 Task: Add an event with the title Second Training Session: Leadership Development and Team Empowerment, date '2024/04/22', time 8:50 AM to 10:50 AMand add a description: The employee and the supervisor will collaboratively develop an action plan outlining the steps and strategies necessary for improvement. This plan may include specific tasks, training or development opportunities, resources, and support systems to aid in the employee's growth and progress., put the event into Yellow category . Add location for the event as: 789 The Walk at JBR, Dubai, UAE, logged in from the account softage.10@softage.netand send the event invitation to softage.8@softage.net and softage.1@softage.net. Set a reminder for the event At time of event
Action: Mouse moved to (86, 123)
Screenshot: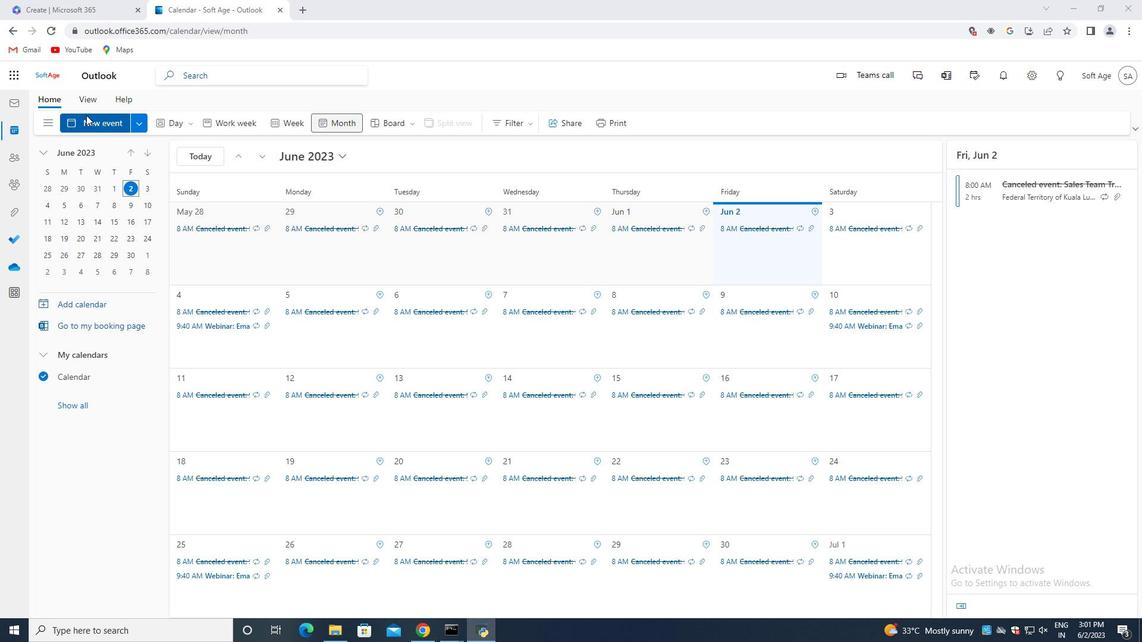 
Action: Mouse pressed left at (86, 123)
Screenshot: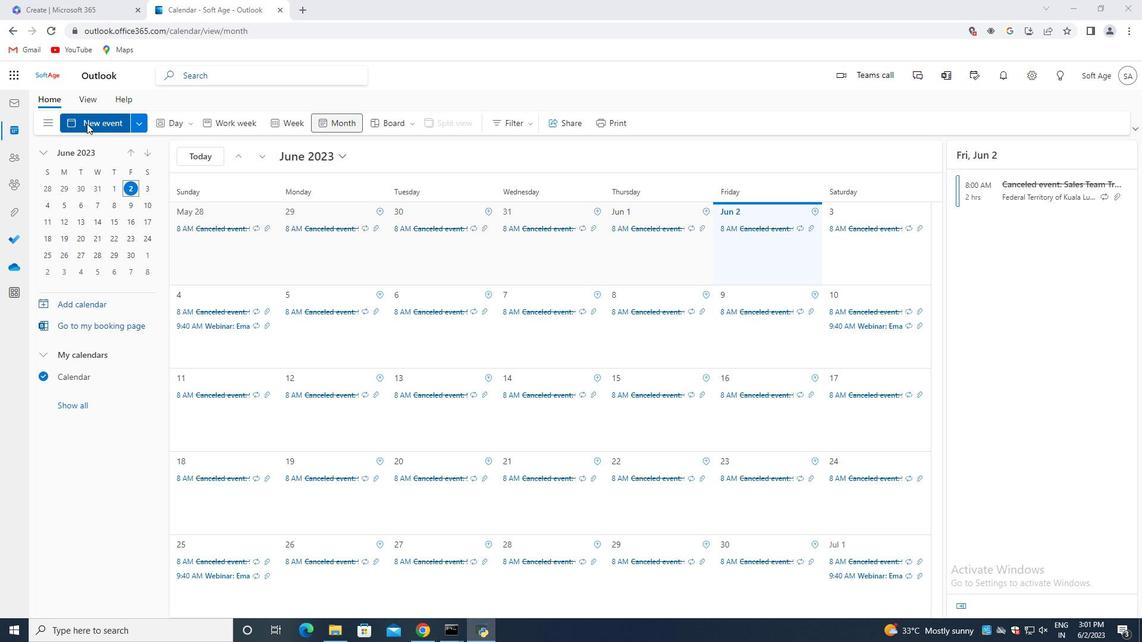 
Action: Mouse moved to (298, 196)
Screenshot: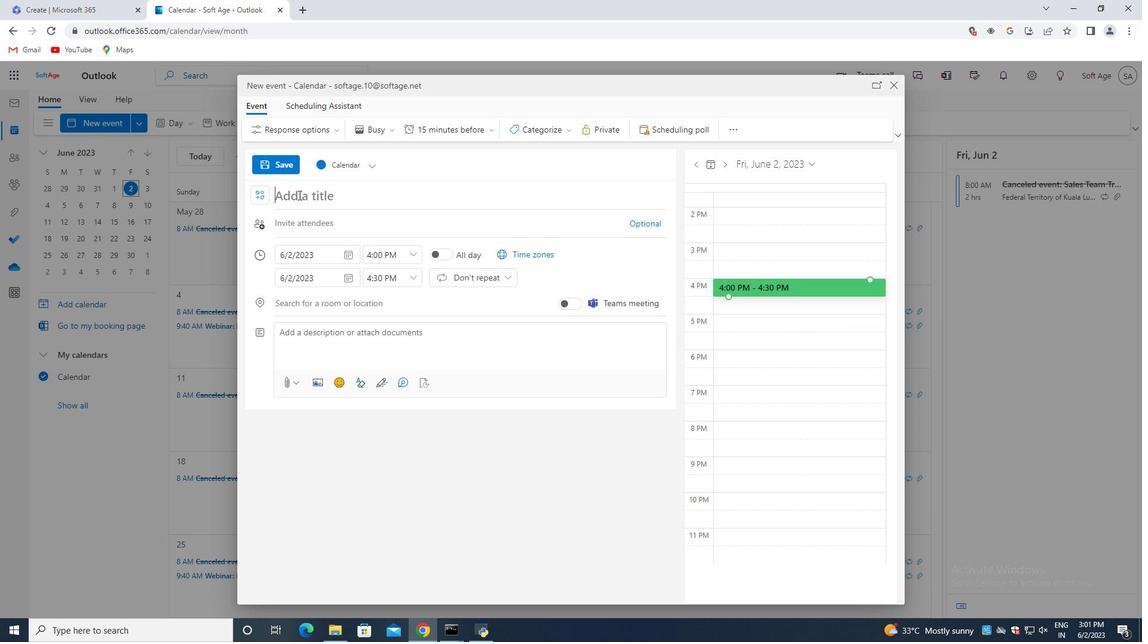 
Action: Mouse pressed left at (298, 196)
Screenshot: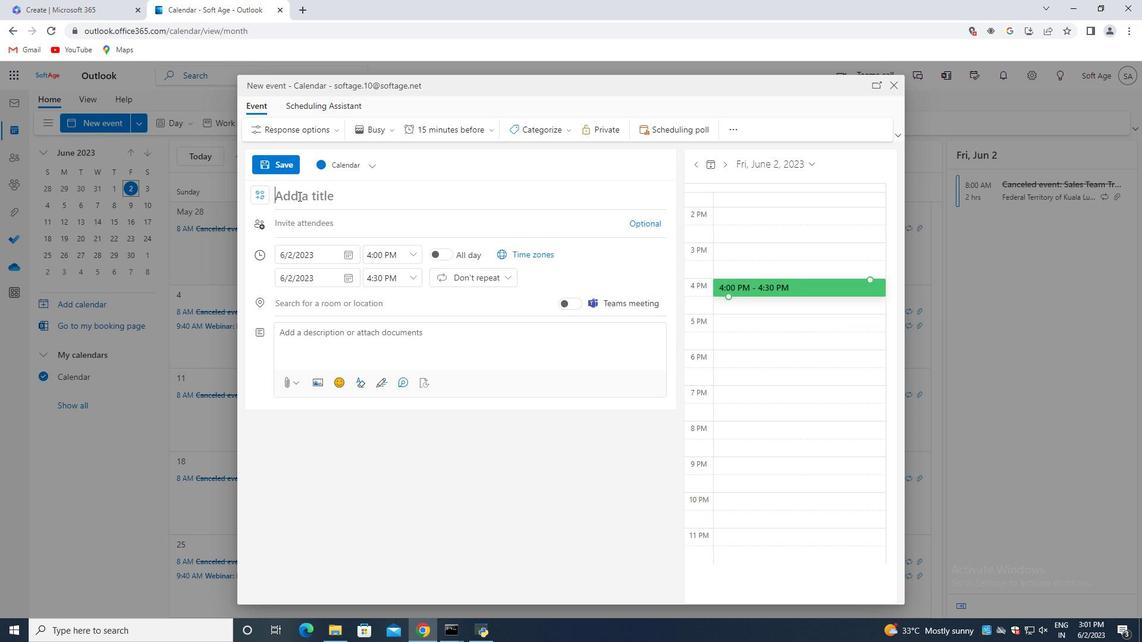 
Action: Mouse moved to (299, 196)
Screenshot: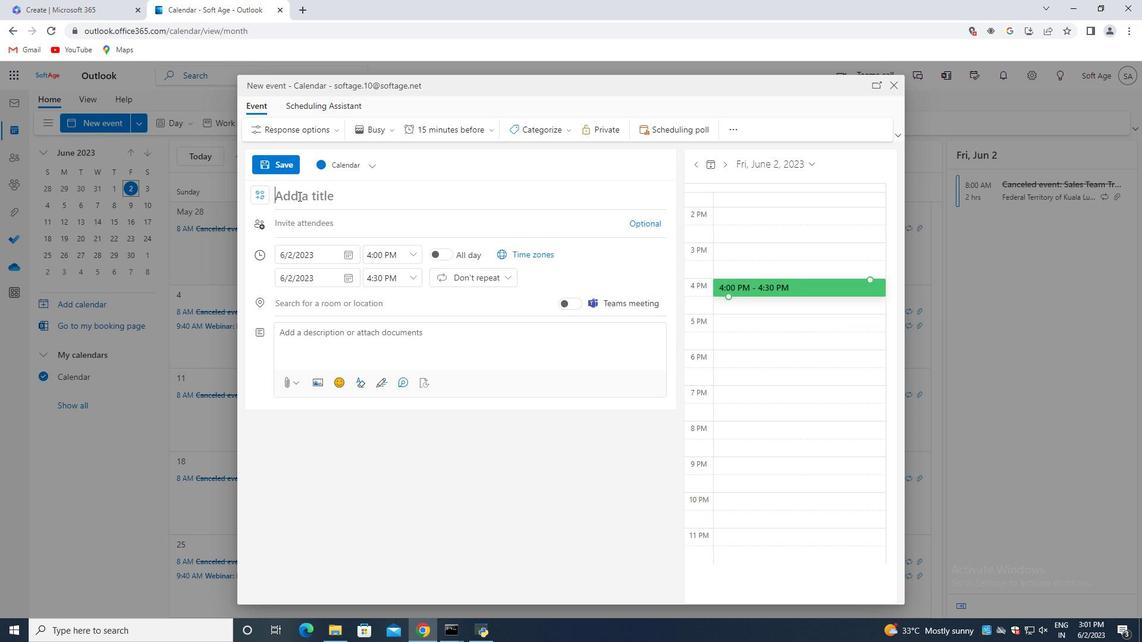 
Action: Key pressed <Key.shift>Second<Key.space><Key.shift><Key.shift>Training<Key.space><Key.shift>Session<Key.shift_r><Key.shift_r><Key.shift_r>:<Key.space><Key.shift>Leadership<Key.space><Key.shift>Development<Key.space>and<Key.space><Key.shift>Team<Key.space><Key.shift>Empowerment
Screenshot: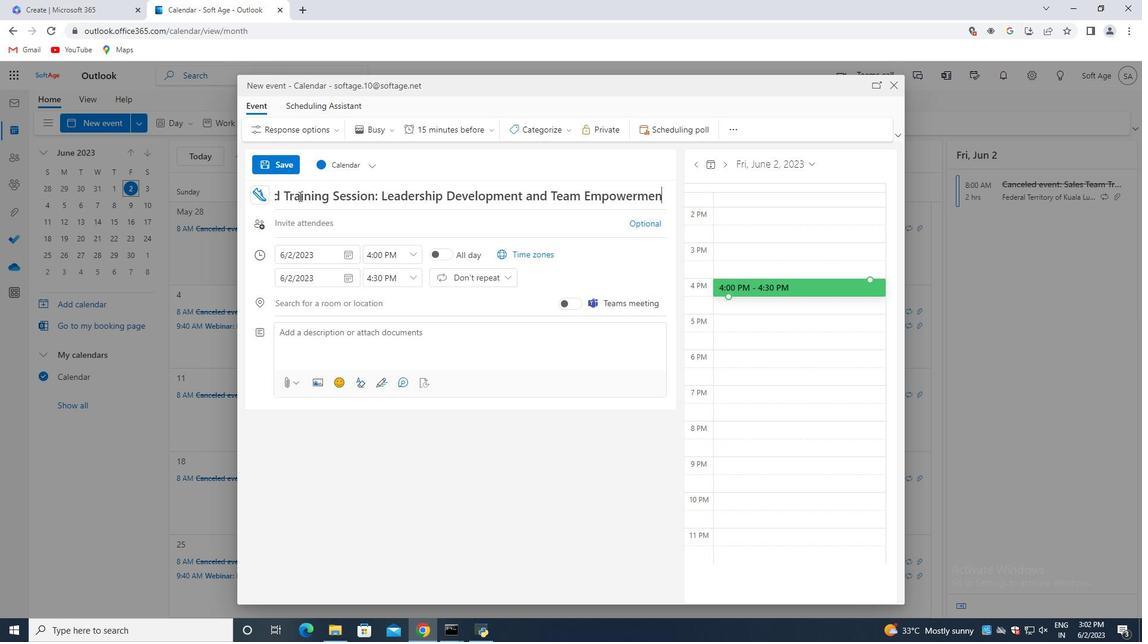 
Action: Mouse moved to (350, 255)
Screenshot: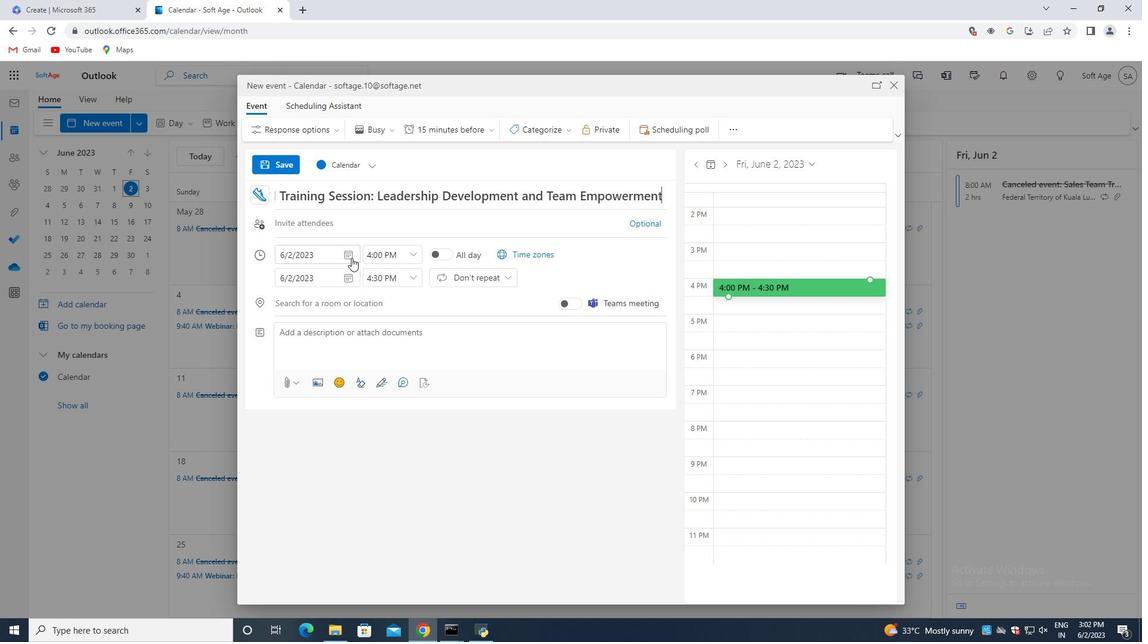 
Action: Mouse pressed left at (350, 255)
Screenshot: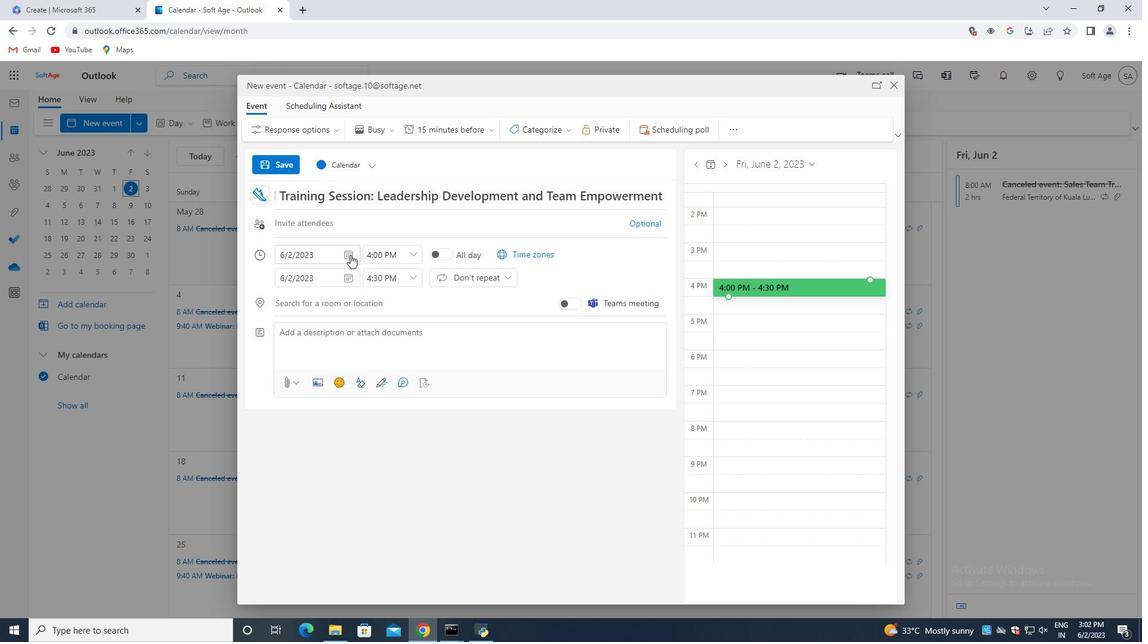 
Action: Mouse moved to (396, 282)
Screenshot: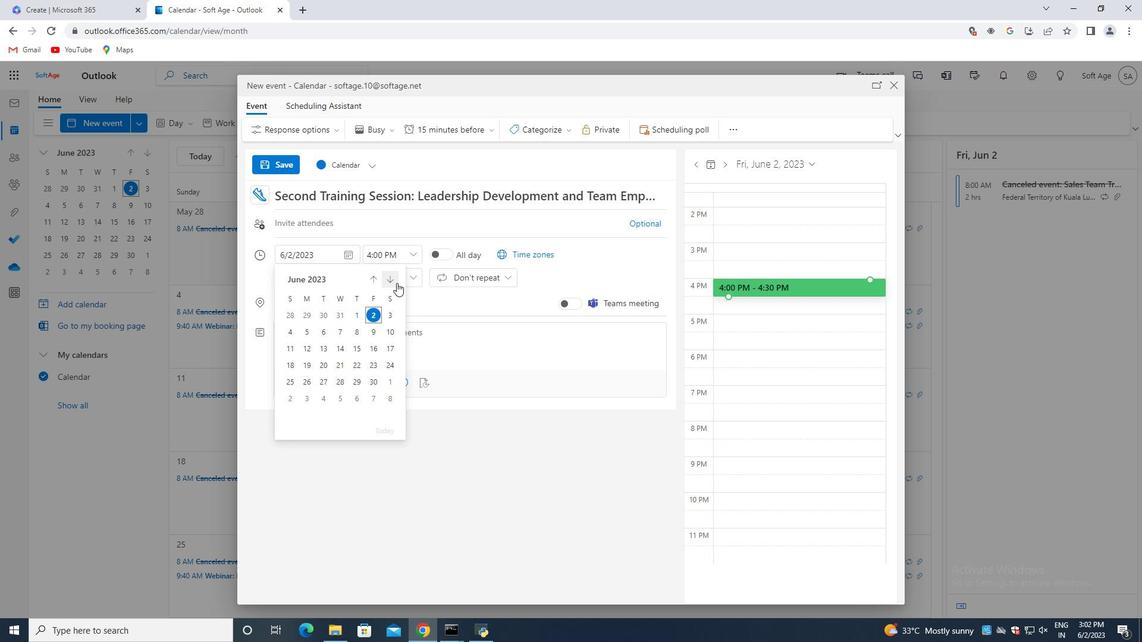 
Action: Mouse pressed left at (396, 282)
Screenshot: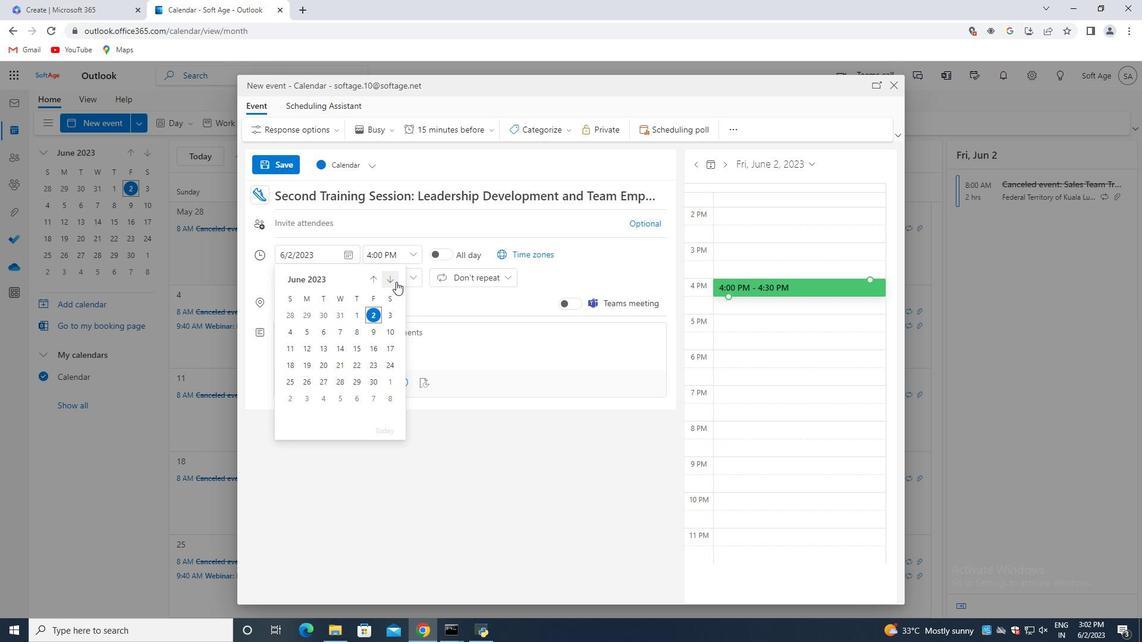 
Action: Mouse pressed left at (396, 282)
Screenshot: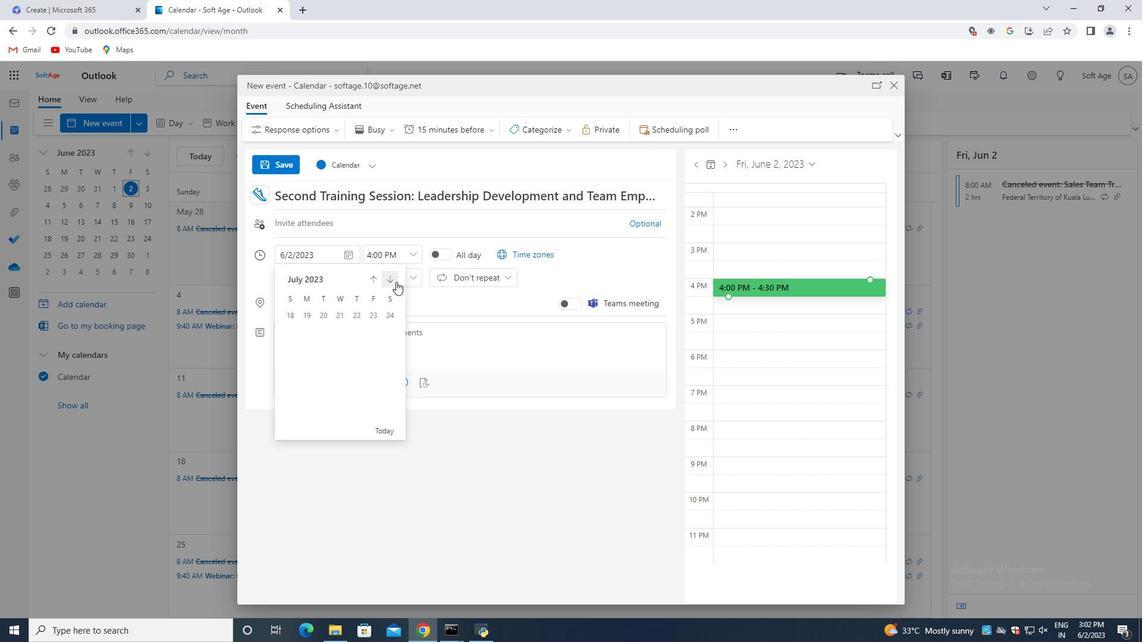 
Action: Mouse pressed left at (396, 282)
Screenshot: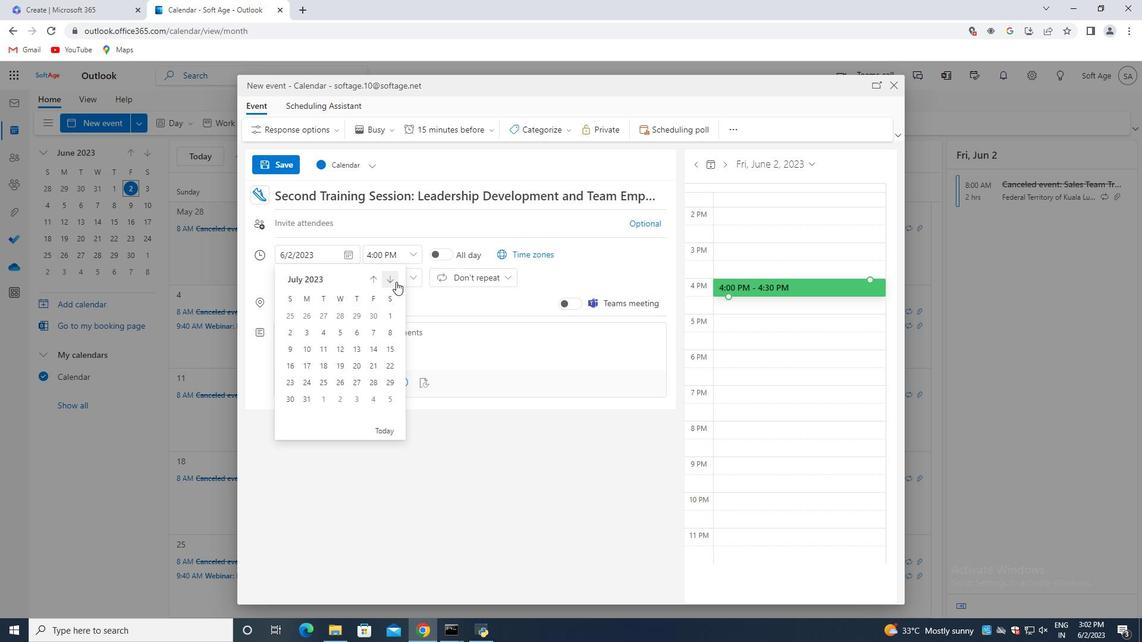 
Action: Mouse pressed left at (396, 282)
Screenshot: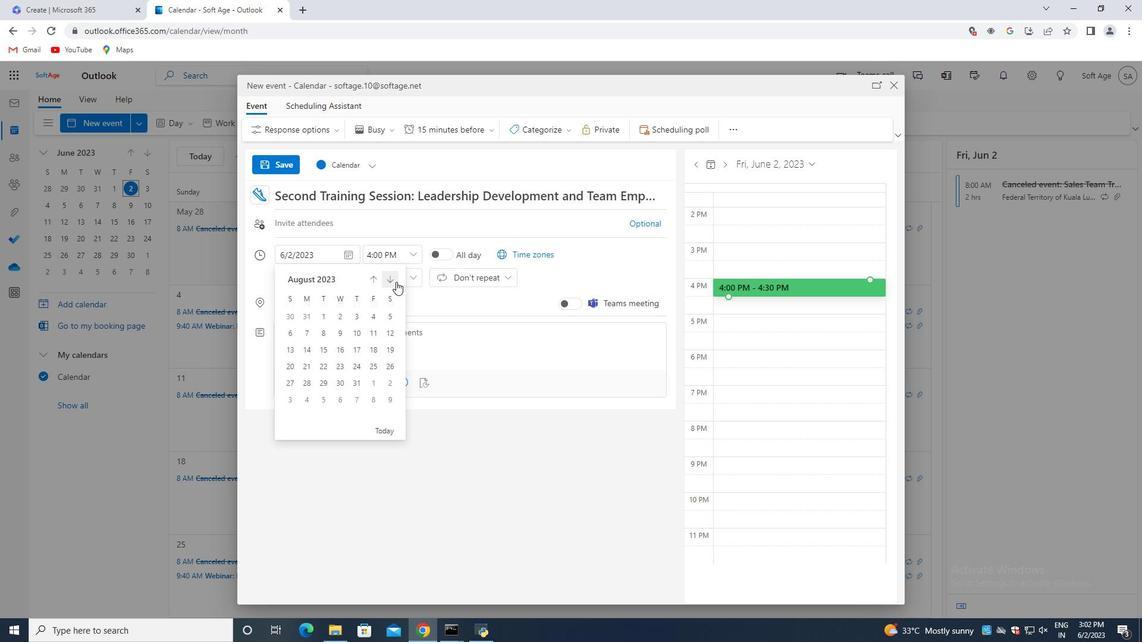 
Action: Mouse pressed left at (396, 282)
Screenshot: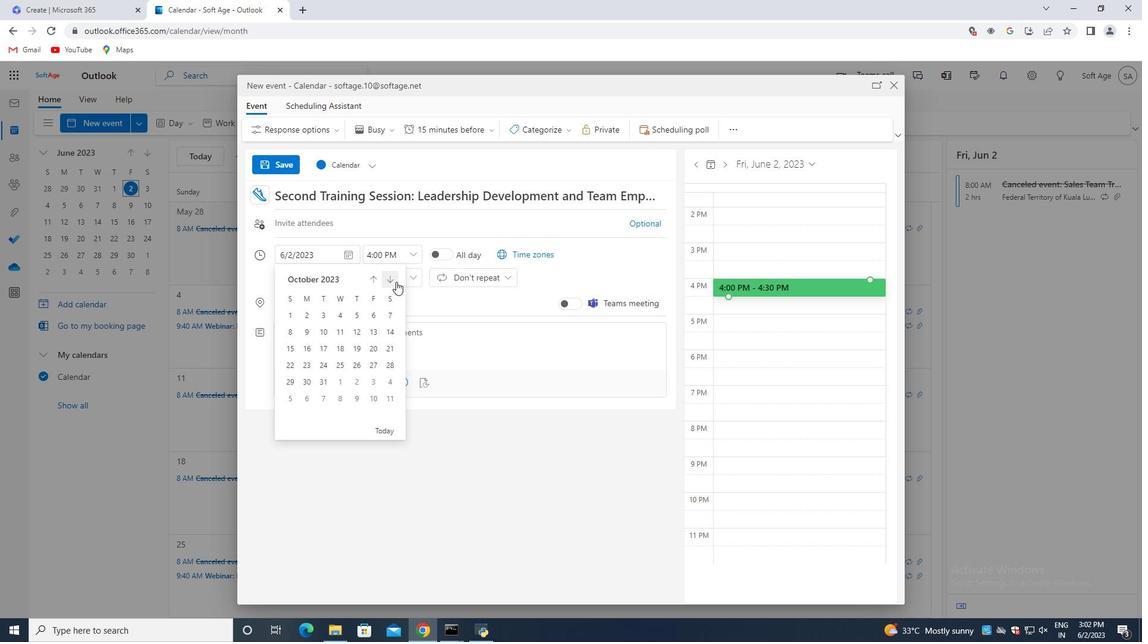 
Action: Mouse pressed left at (396, 282)
Screenshot: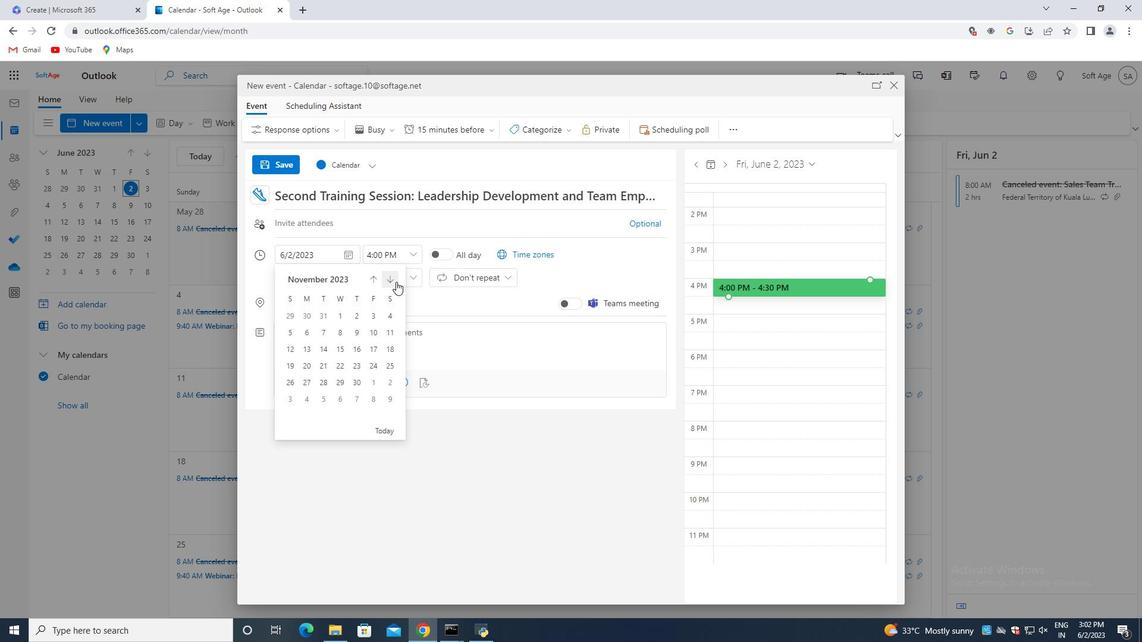 
Action: Mouse pressed left at (396, 282)
Screenshot: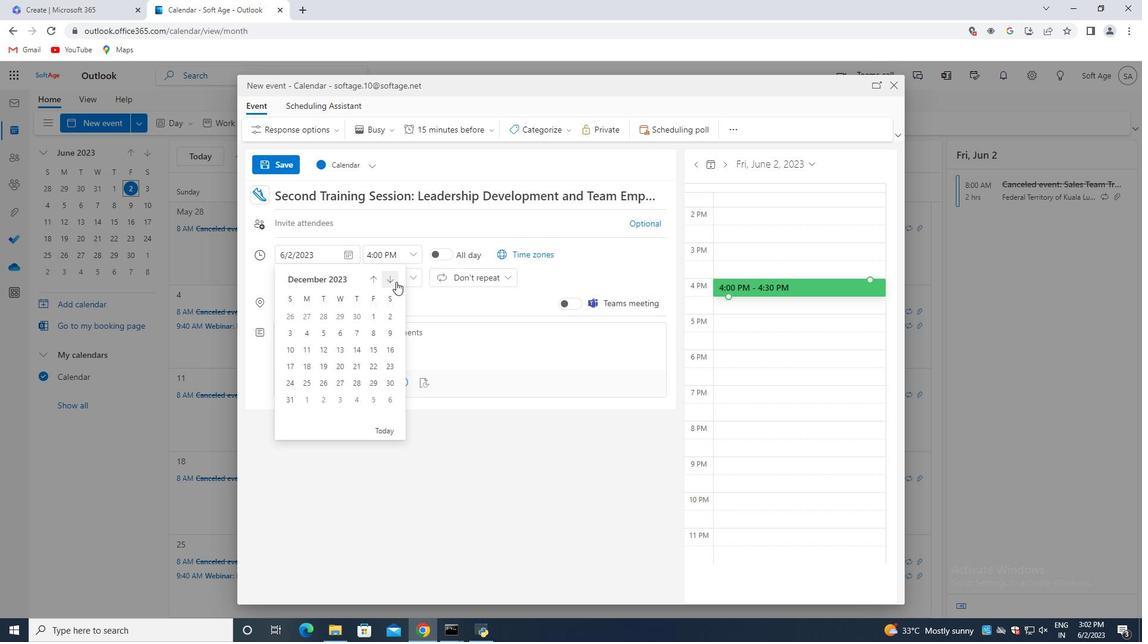 
Action: Mouse pressed left at (396, 282)
Screenshot: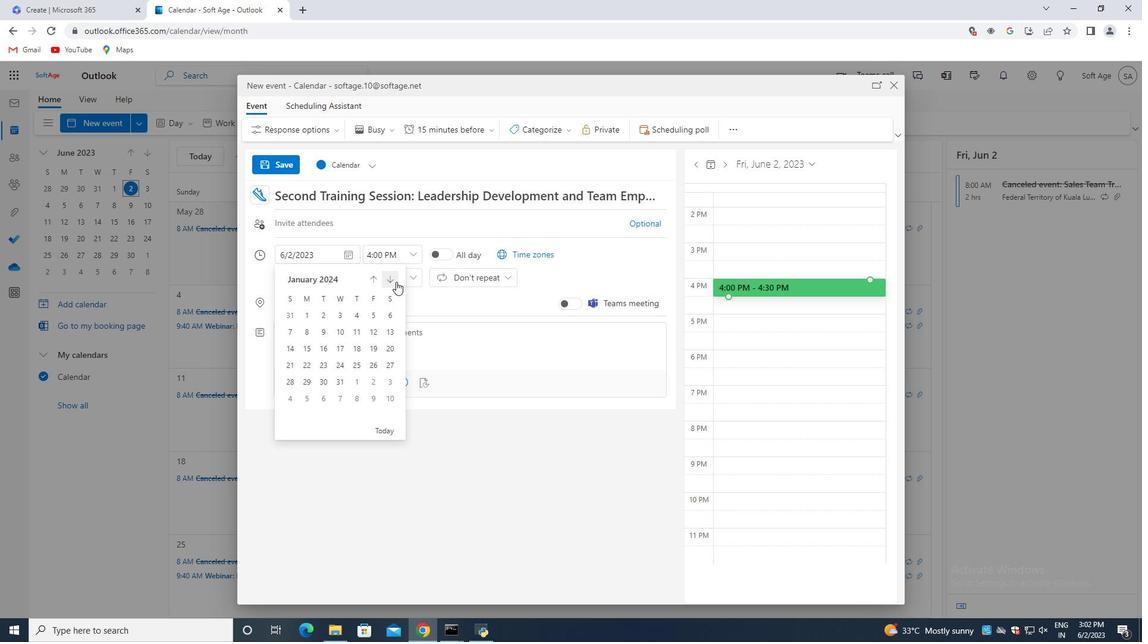
Action: Mouse pressed left at (396, 282)
Screenshot: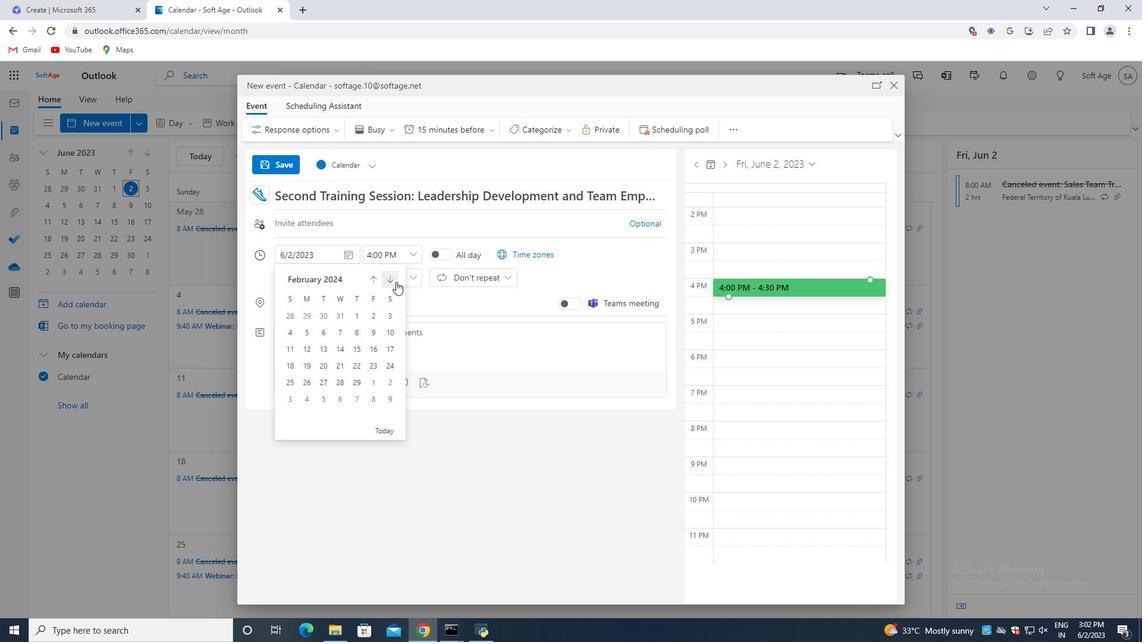
Action: Mouse pressed left at (396, 282)
Screenshot: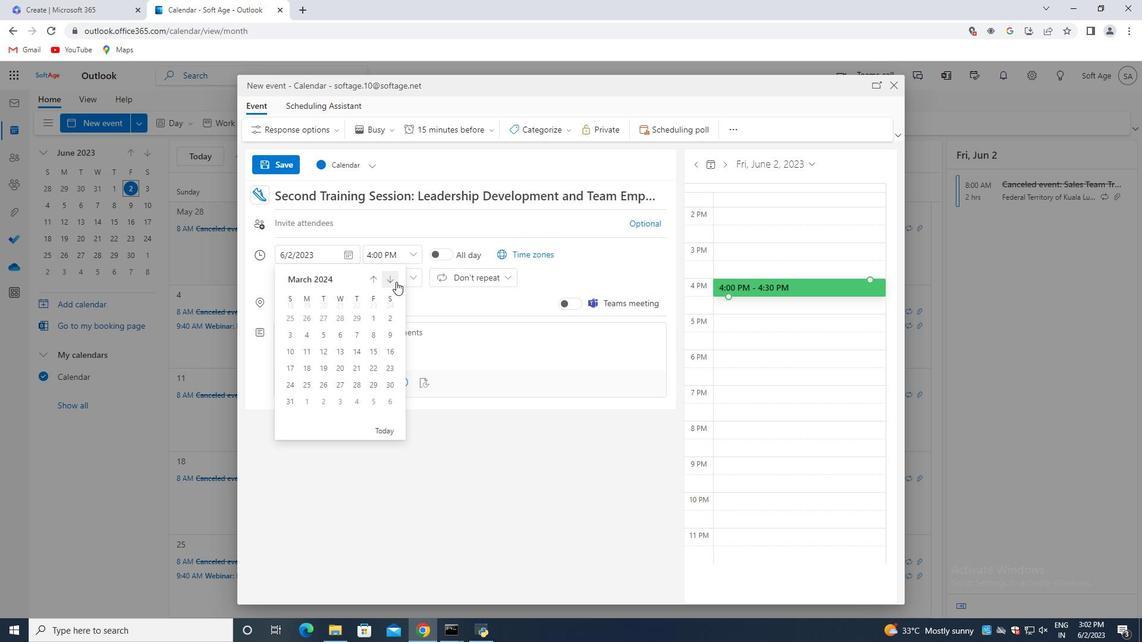 
Action: Mouse moved to (304, 364)
Screenshot: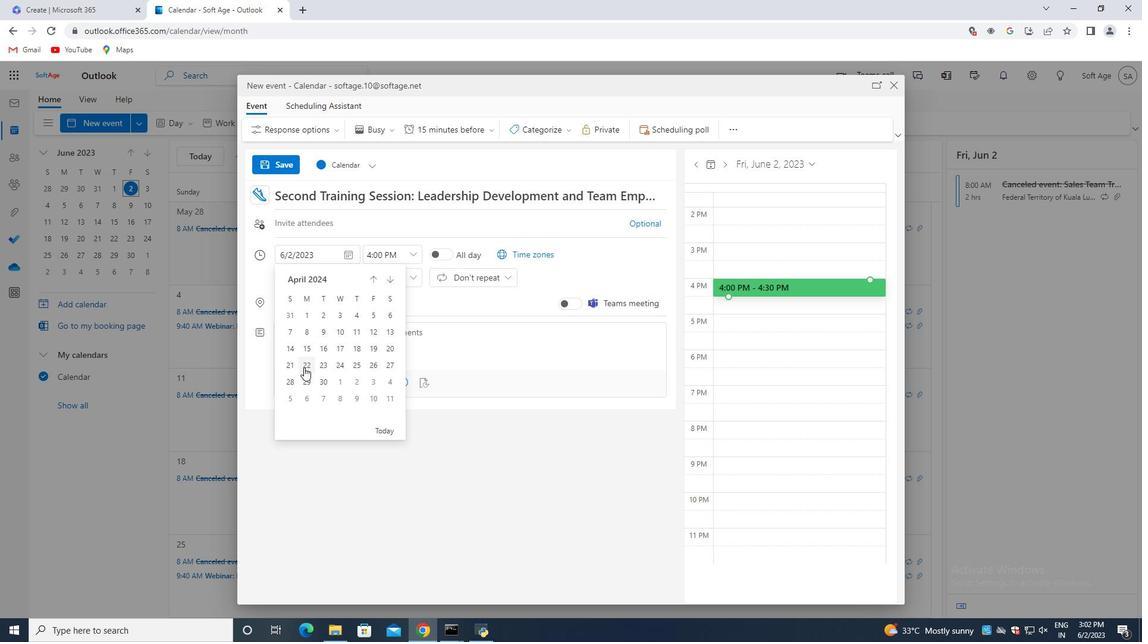
Action: Mouse pressed left at (304, 364)
Screenshot: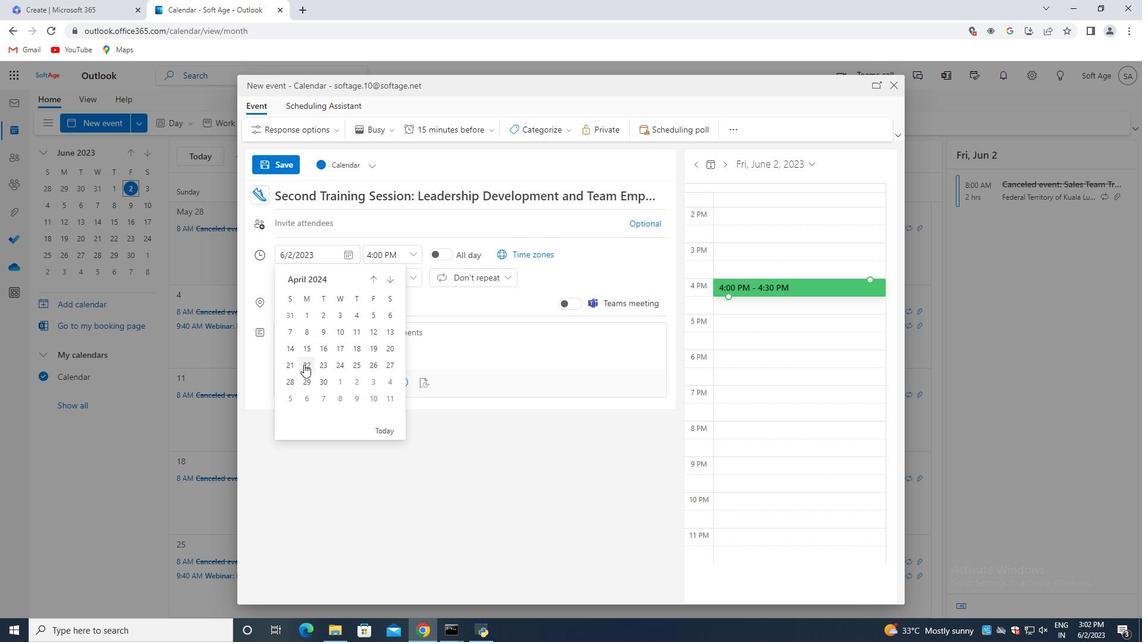 
Action: Mouse moved to (411, 251)
Screenshot: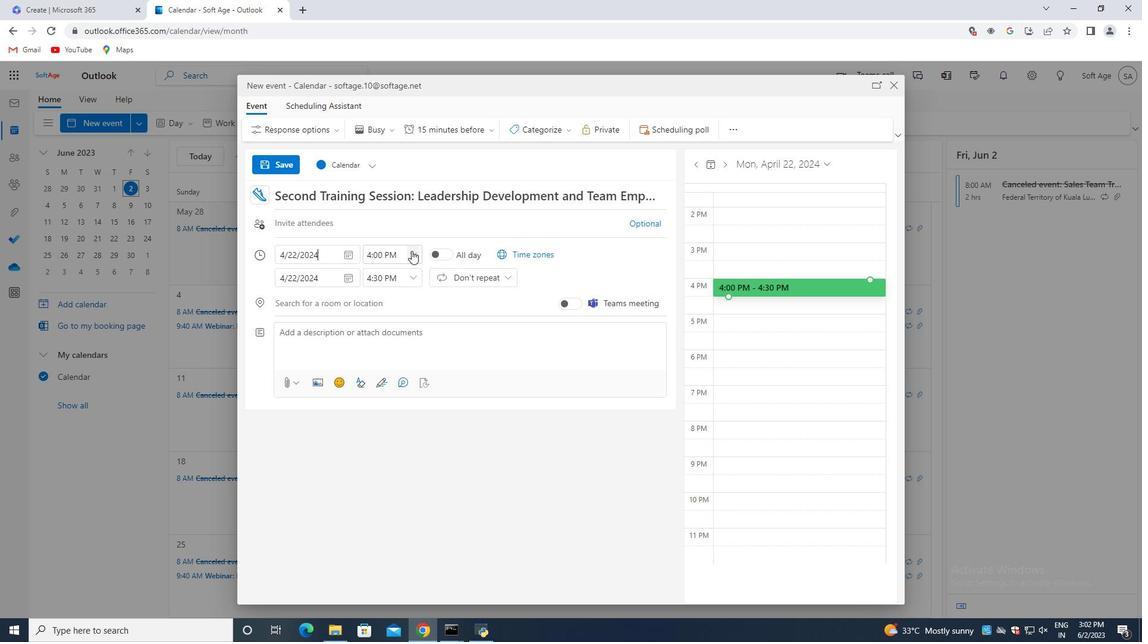 
Action: Mouse pressed left at (411, 251)
Screenshot: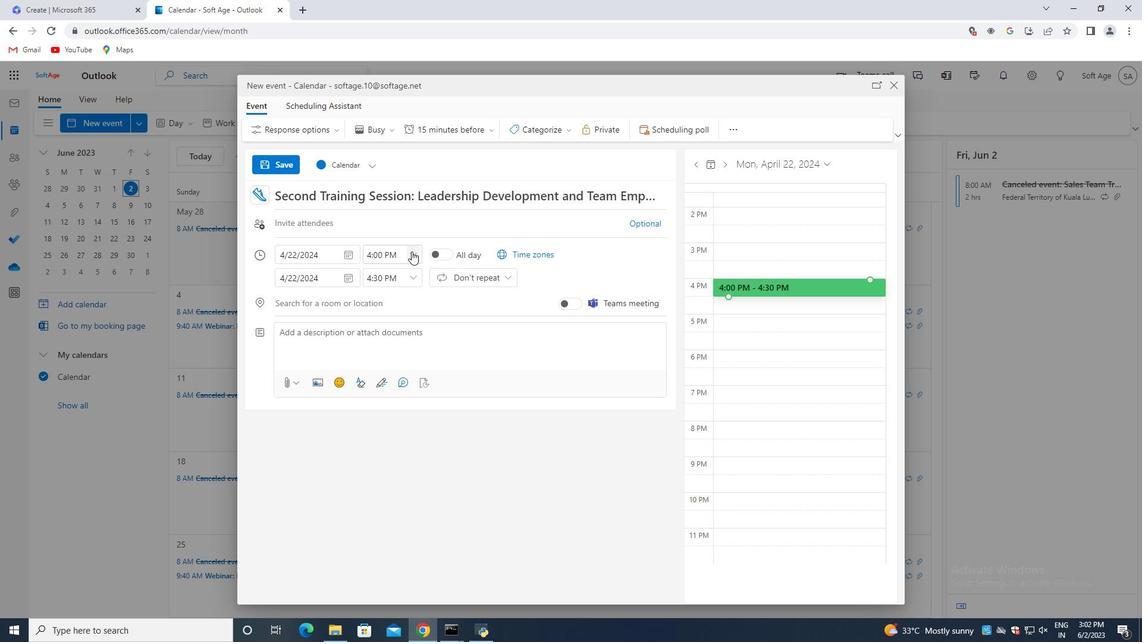 
Action: Mouse moved to (389, 310)
Screenshot: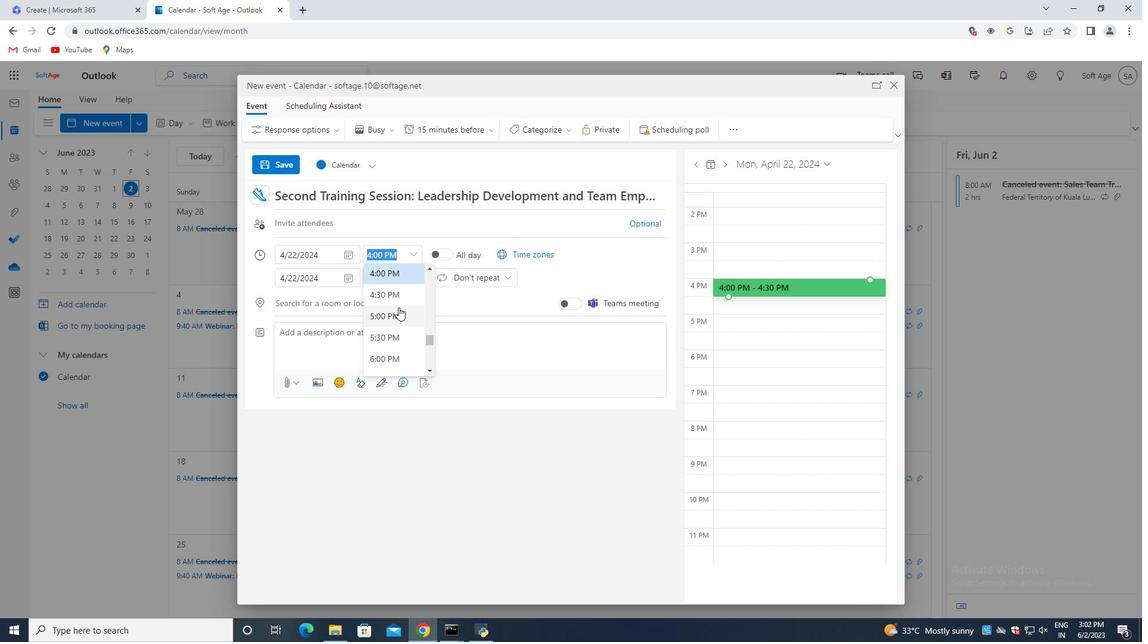 
Action: Mouse scrolled (389, 310) with delta (0, 0)
Screenshot: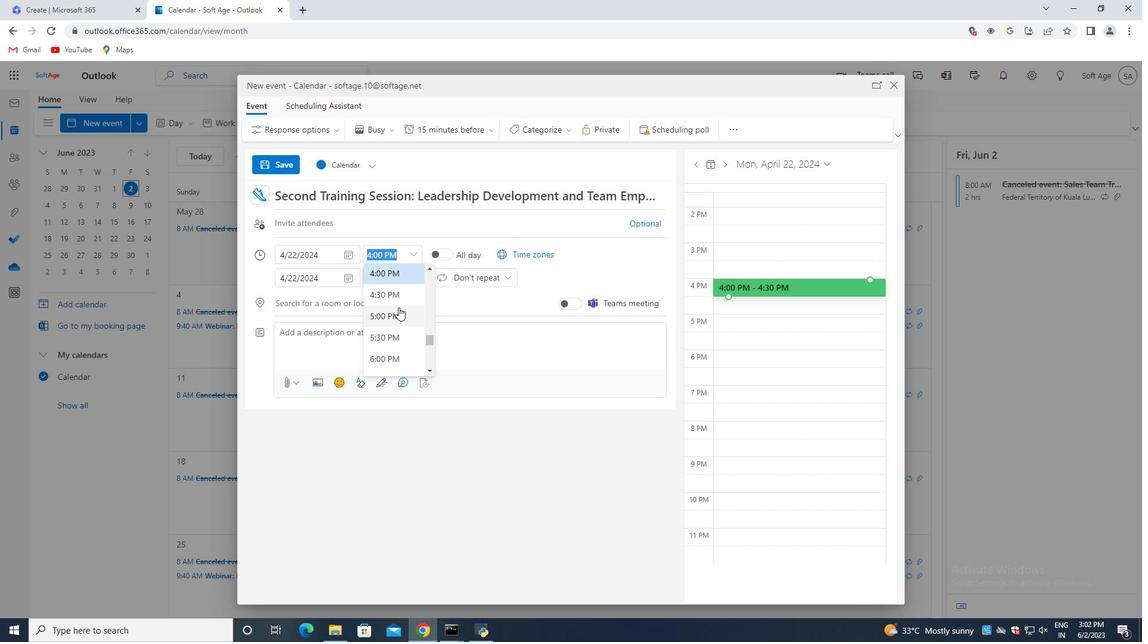 
Action: Mouse scrolled (389, 310) with delta (0, 0)
Screenshot: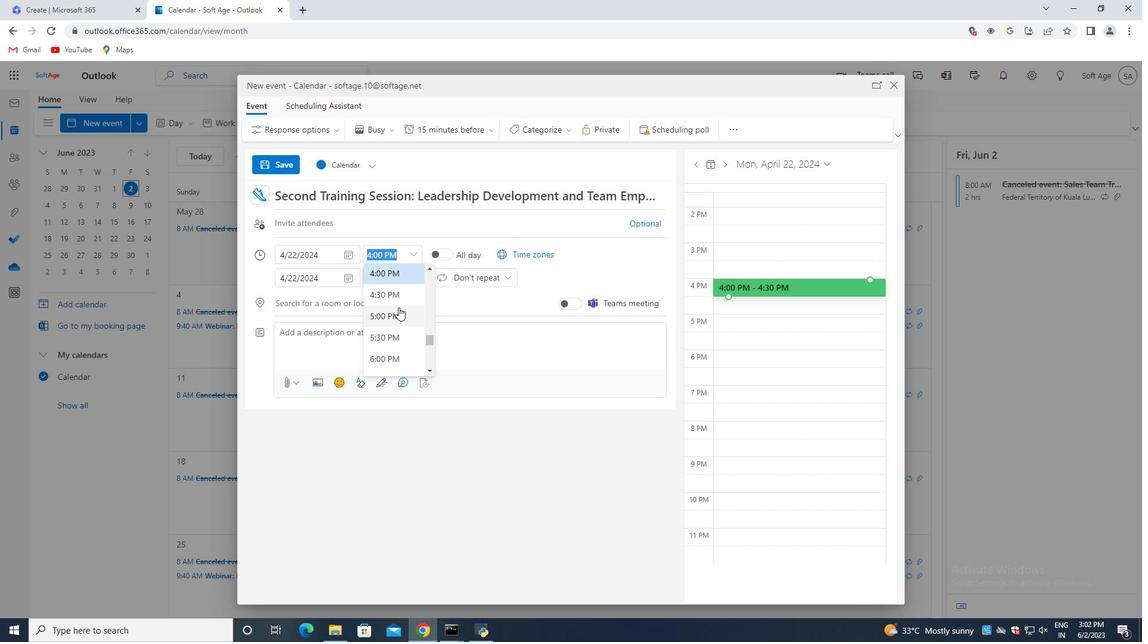 
Action: Mouse scrolled (389, 310) with delta (0, 0)
Screenshot: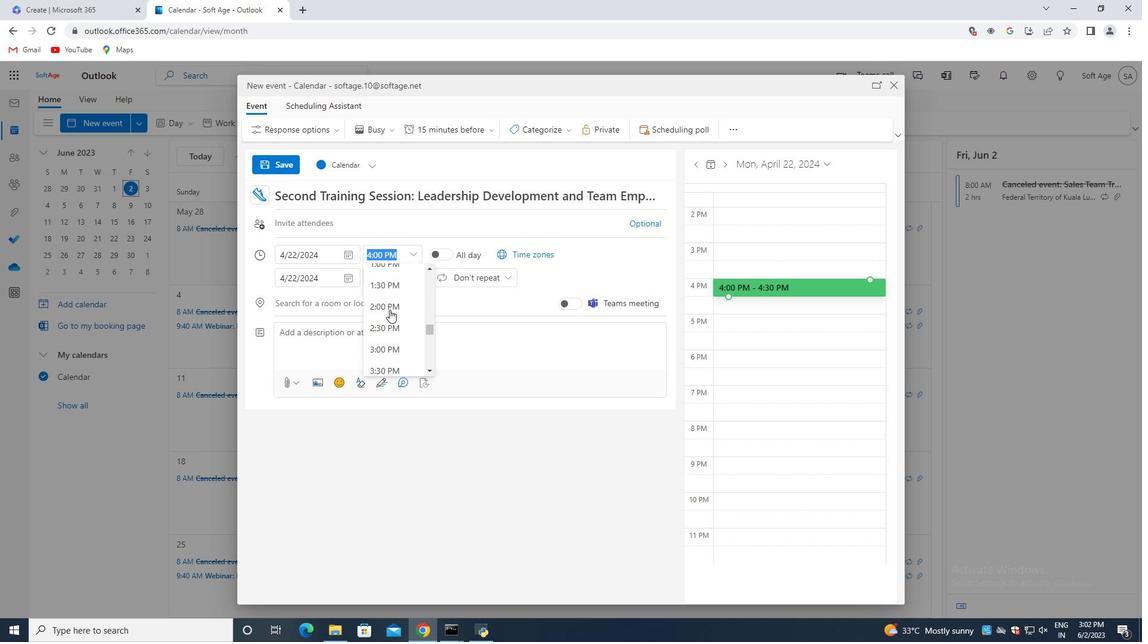 
Action: Mouse scrolled (389, 310) with delta (0, 0)
Screenshot: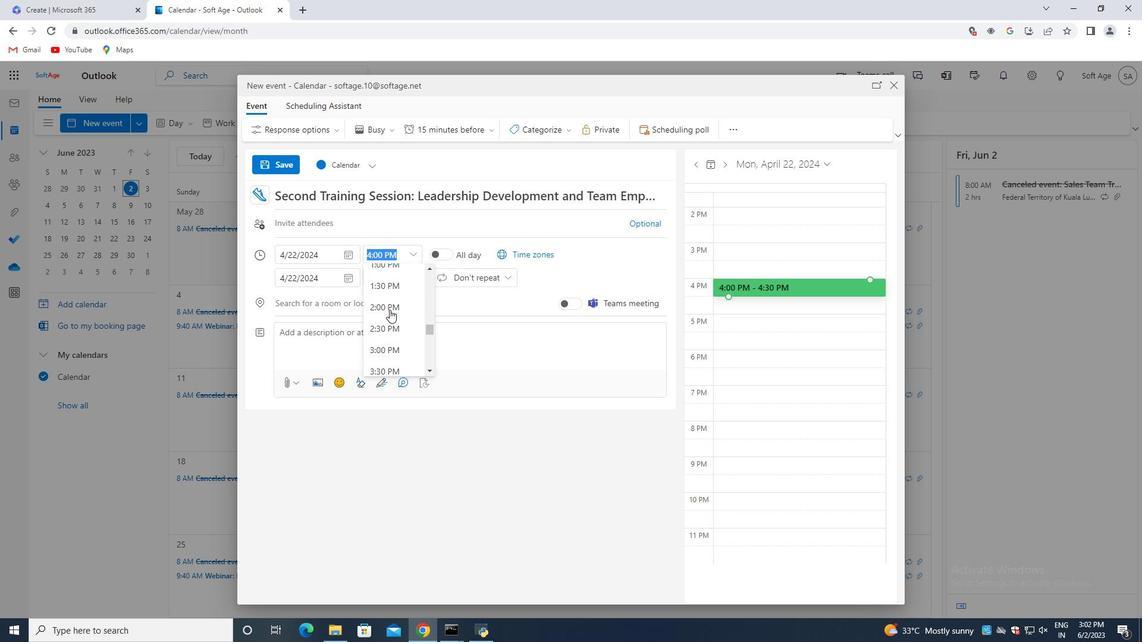 
Action: Mouse scrolled (389, 310) with delta (0, 0)
Screenshot: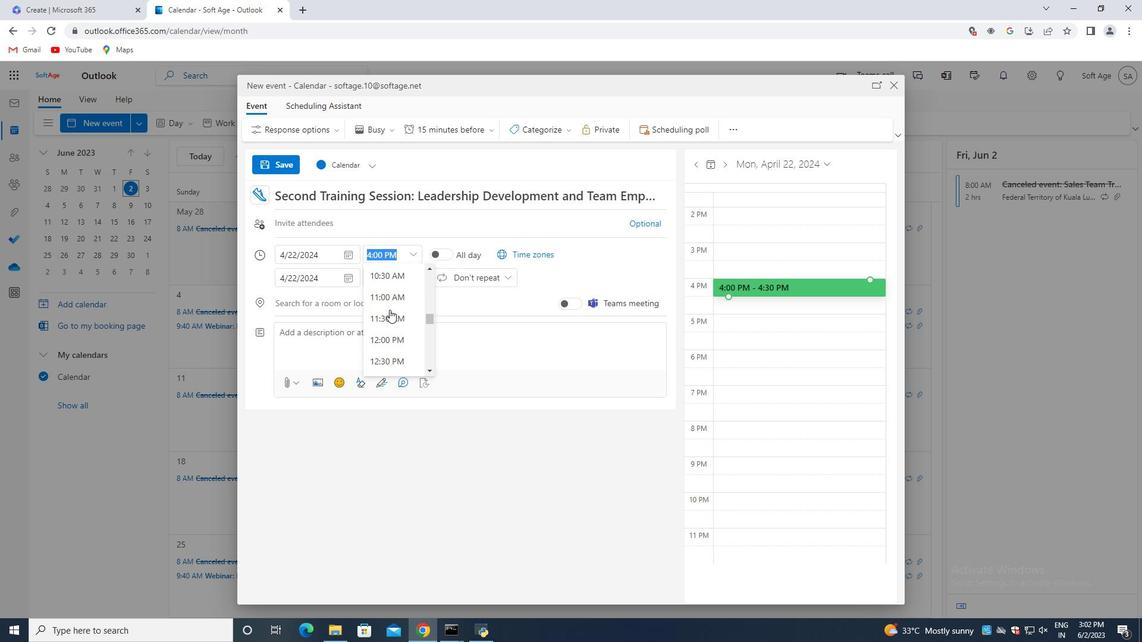 
Action: Mouse scrolled (389, 310) with delta (0, 0)
Screenshot: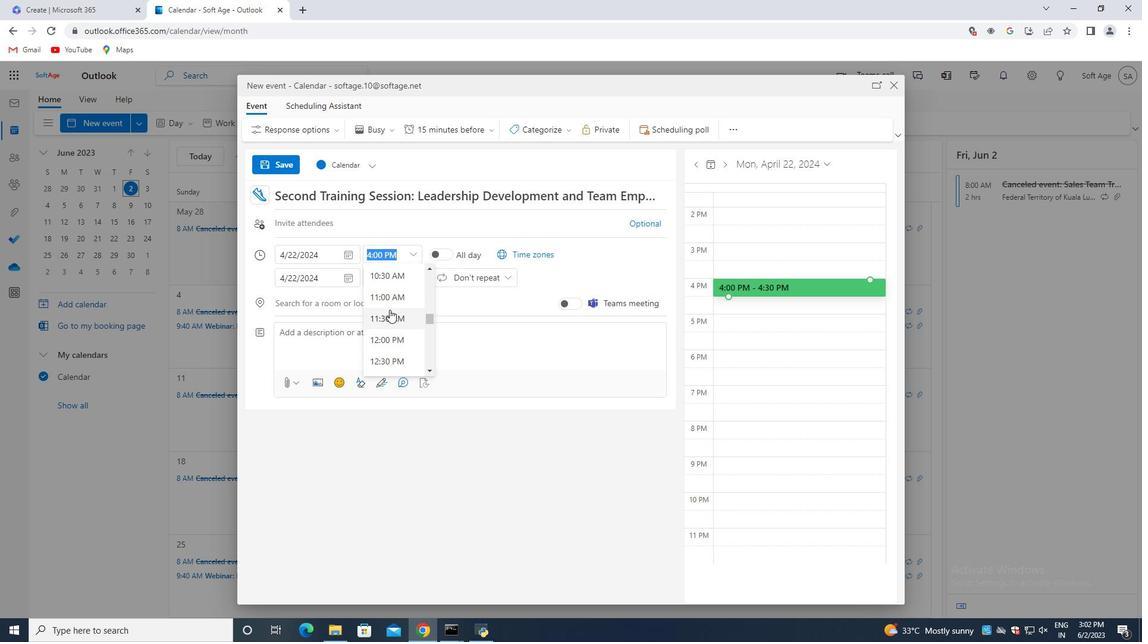 
Action: Mouse moved to (382, 309)
Screenshot: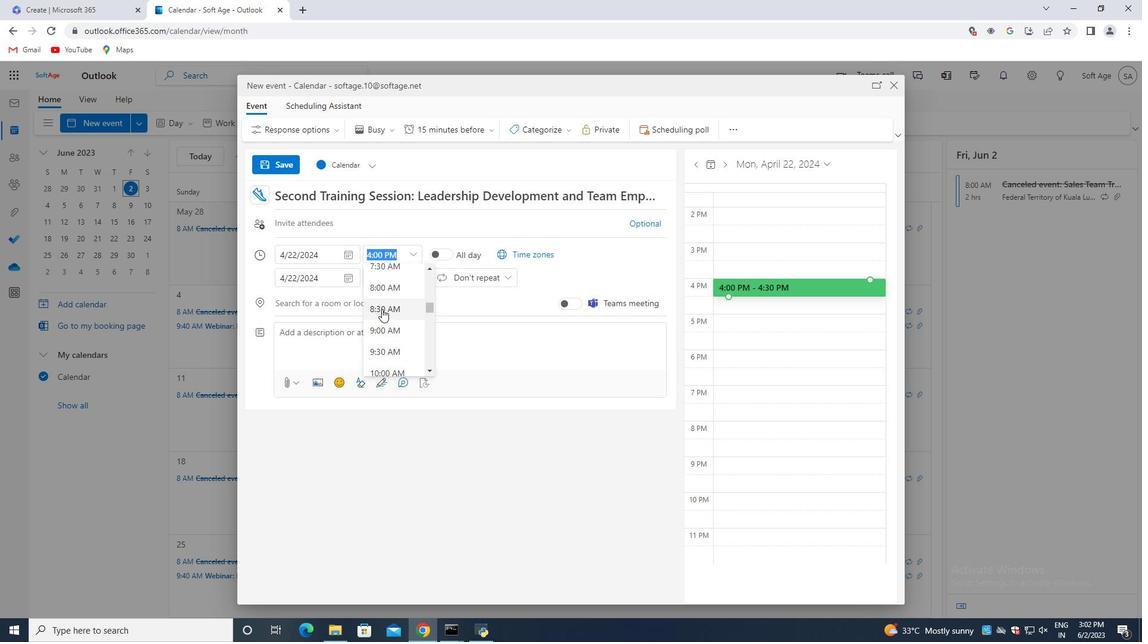 
Action: Mouse pressed left at (382, 309)
Screenshot: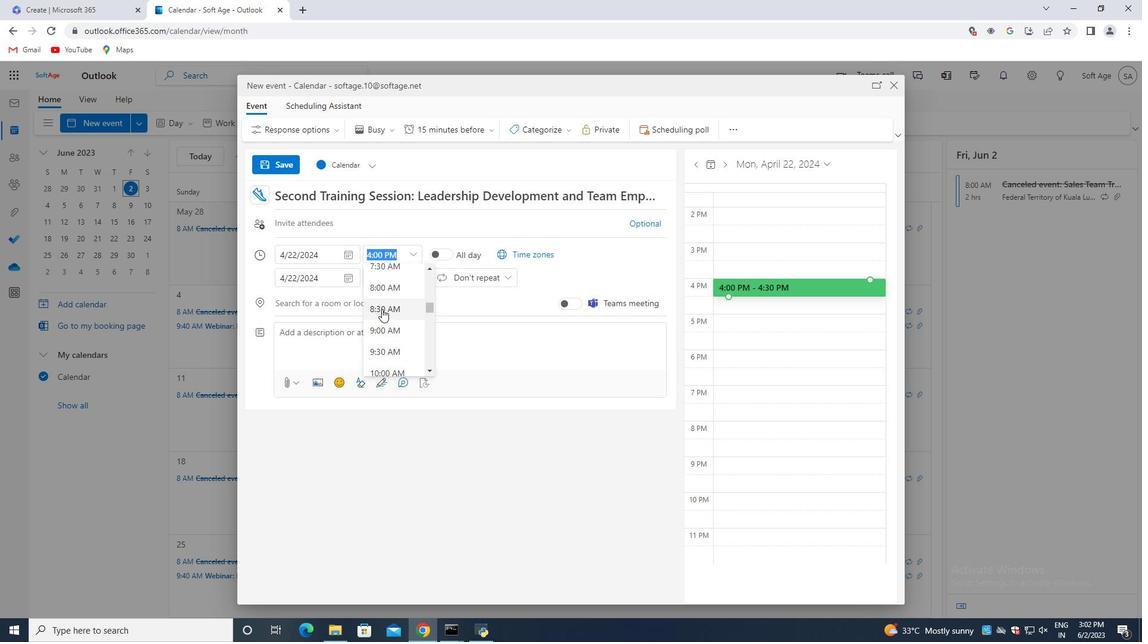 
Action: Mouse moved to (376, 260)
Screenshot: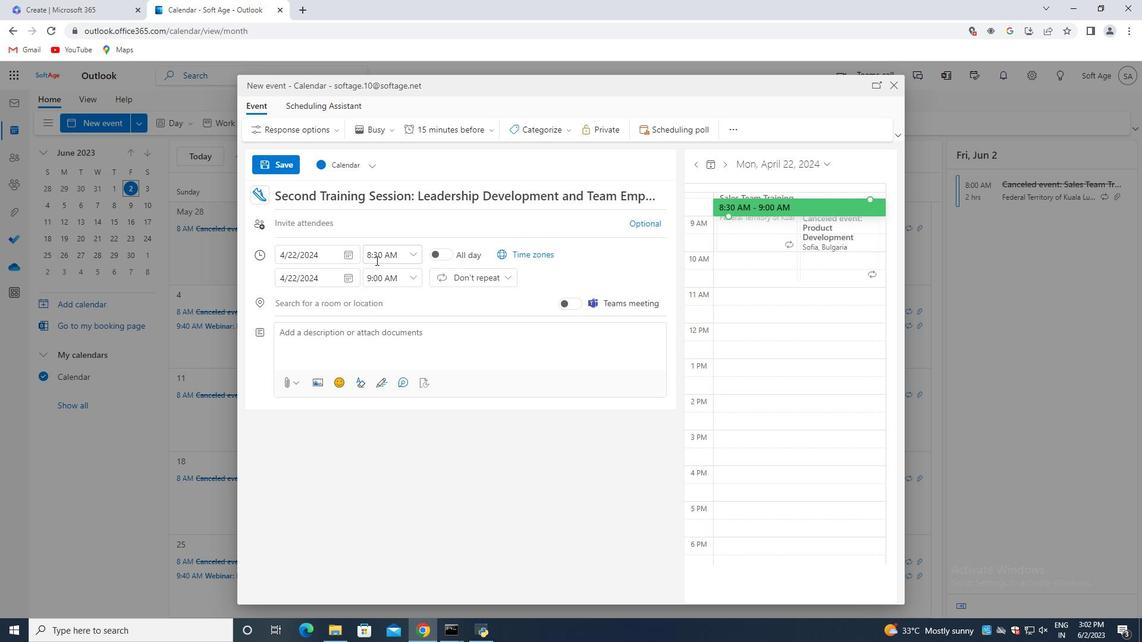 
Action: Mouse pressed left at (376, 260)
Screenshot: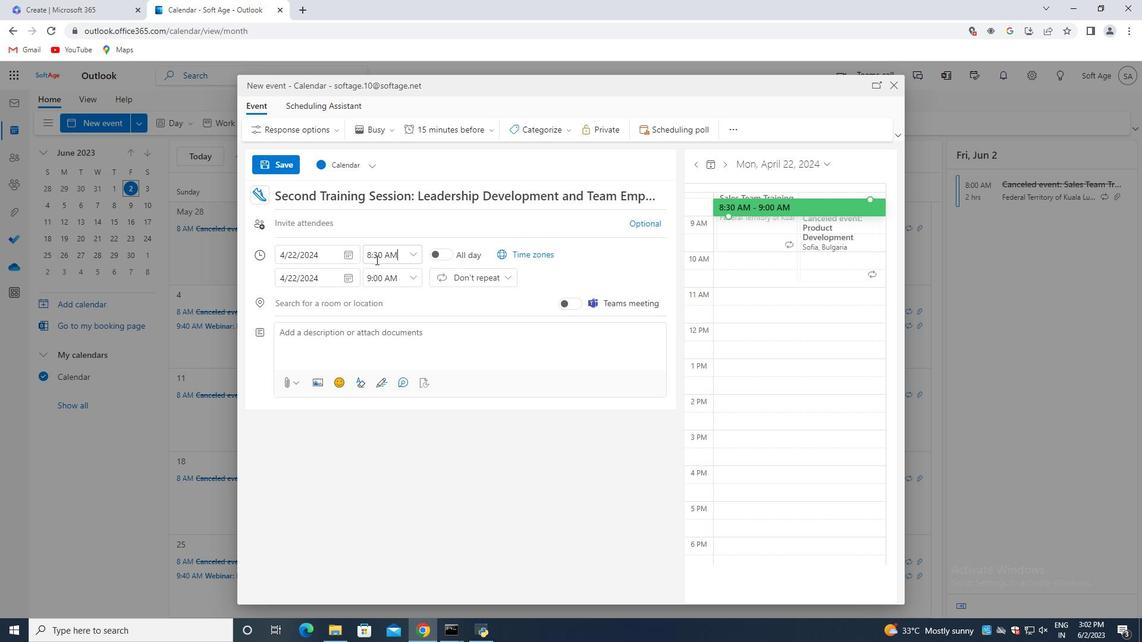 
Action: Key pressed <Key.backspace>5
Screenshot: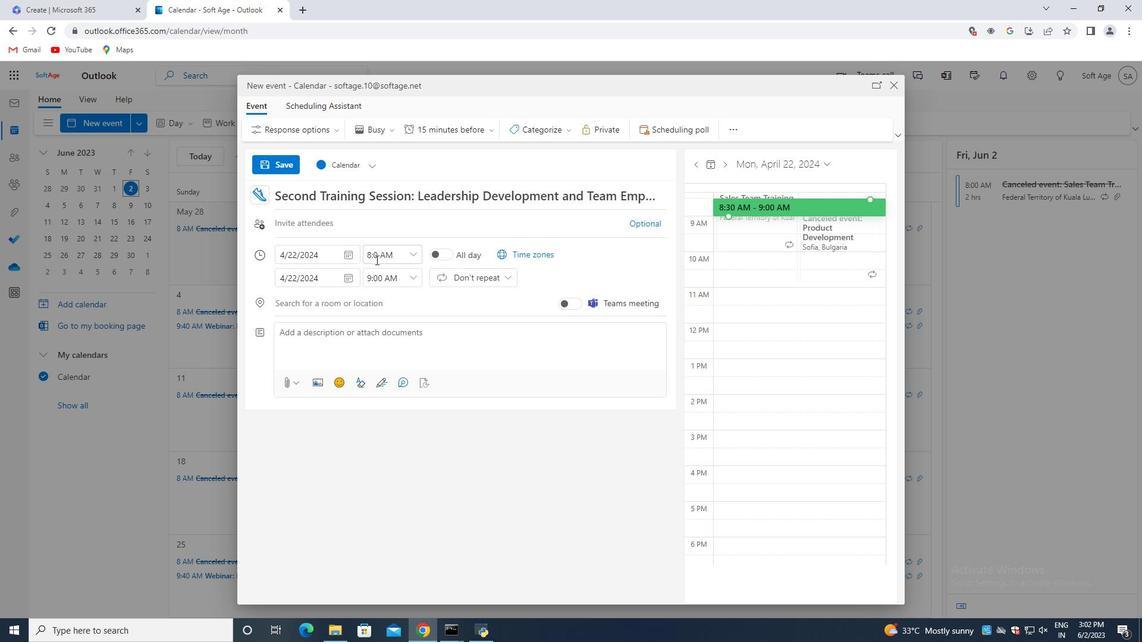 
Action: Mouse moved to (412, 280)
Screenshot: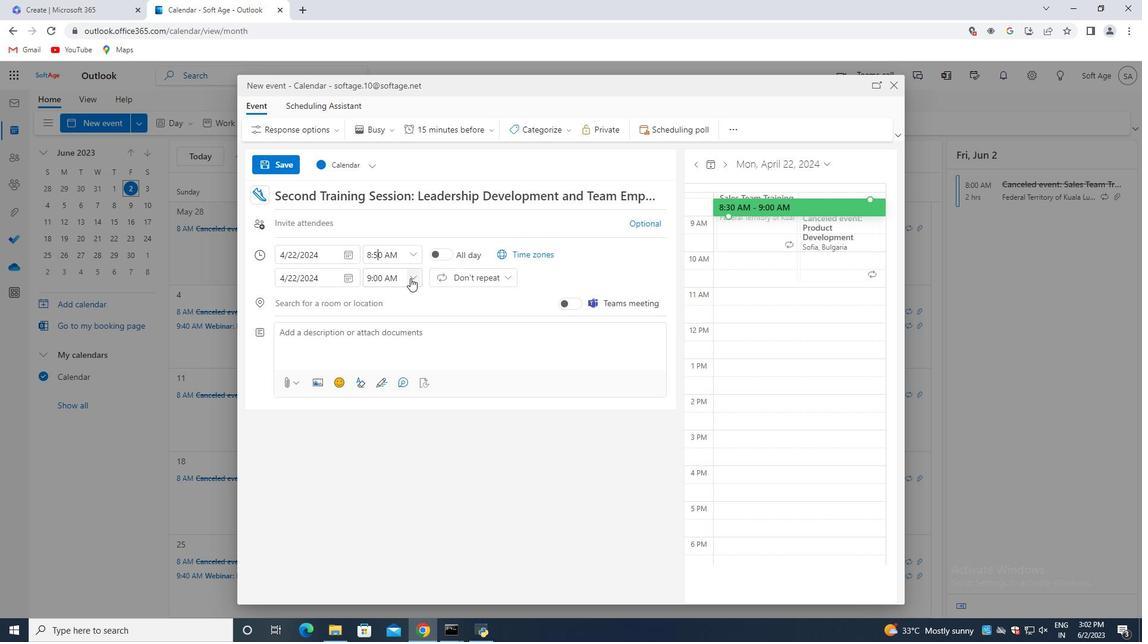 
Action: Mouse pressed left at (412, 280)
Screenshot: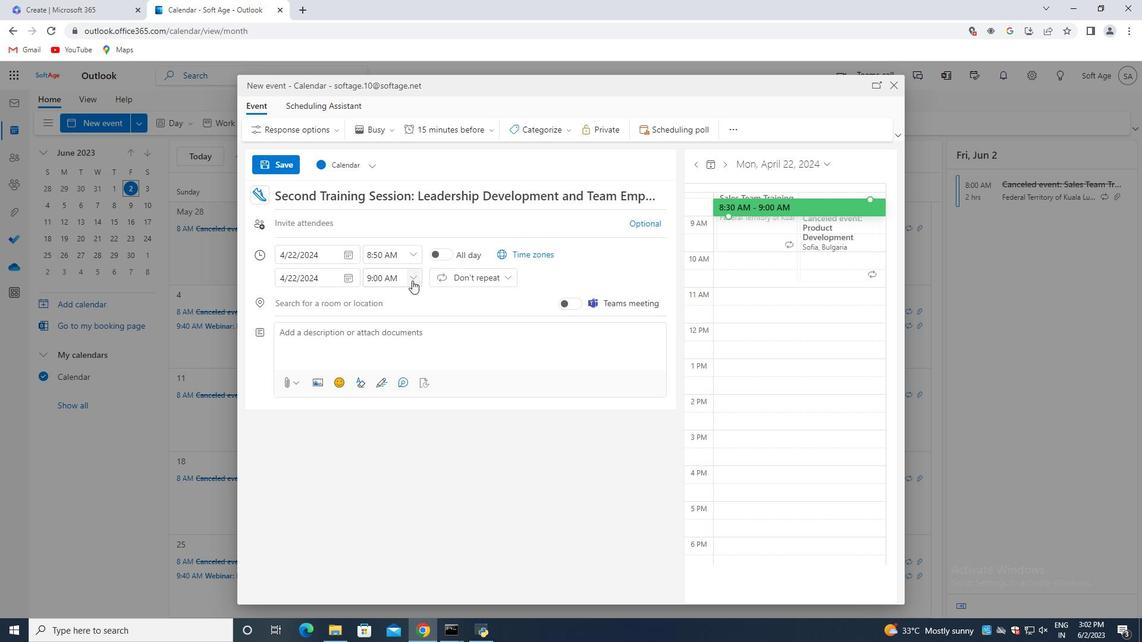 
Action: Mouse moved to (392, 360)
Screenshot: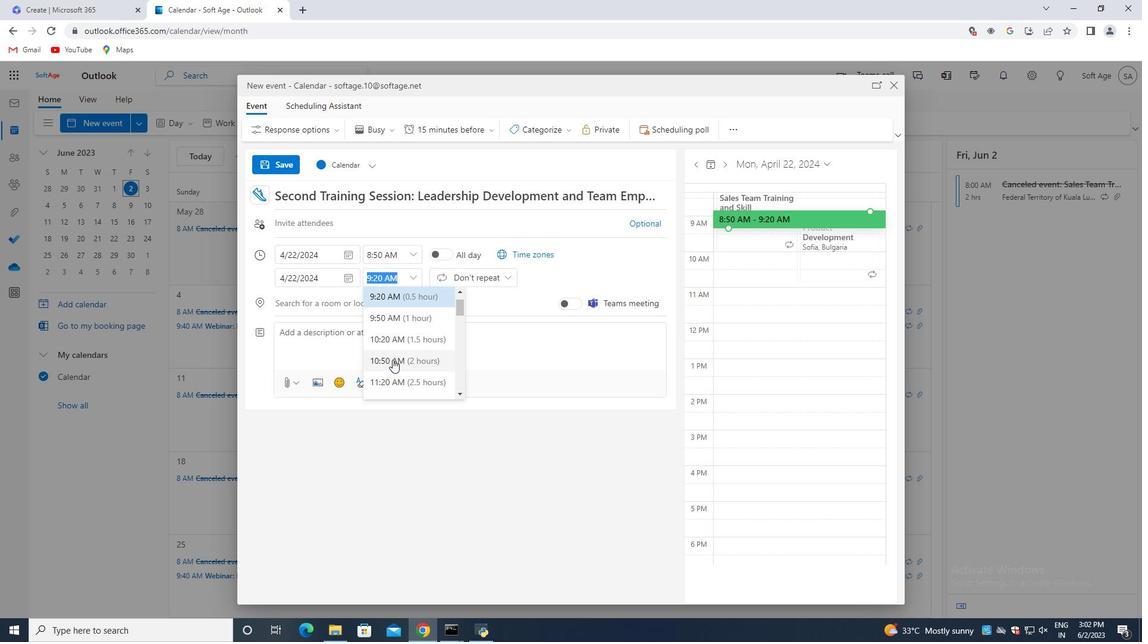 
Action: Mouse pressed left at (392, 360)
Screenshot: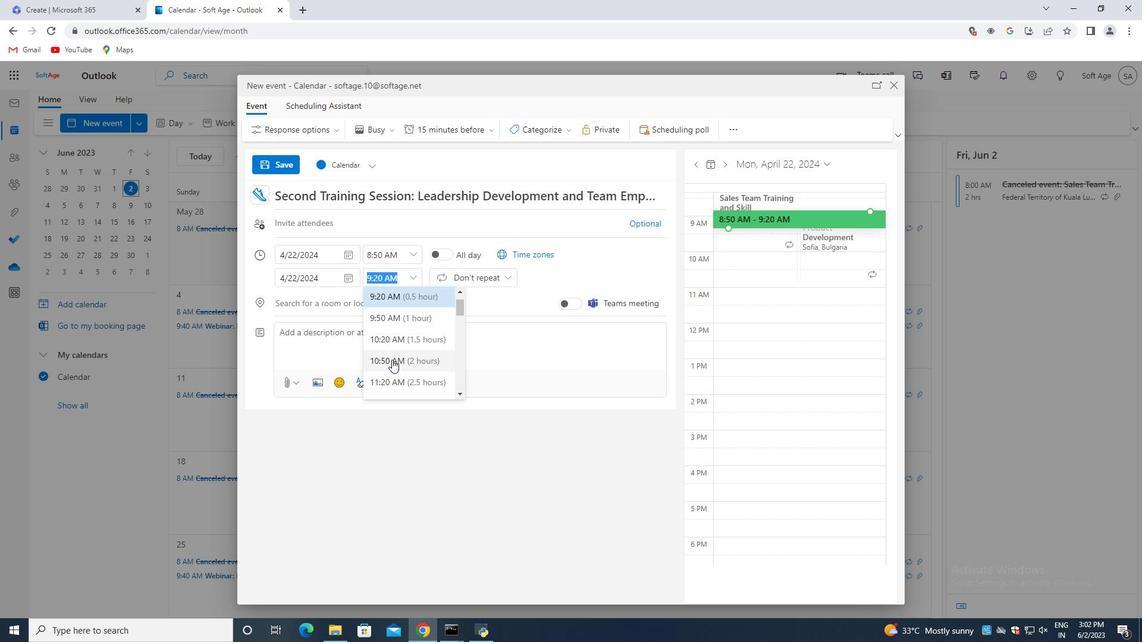 
Action: Mouse moved to (404, 331)
Screenshot: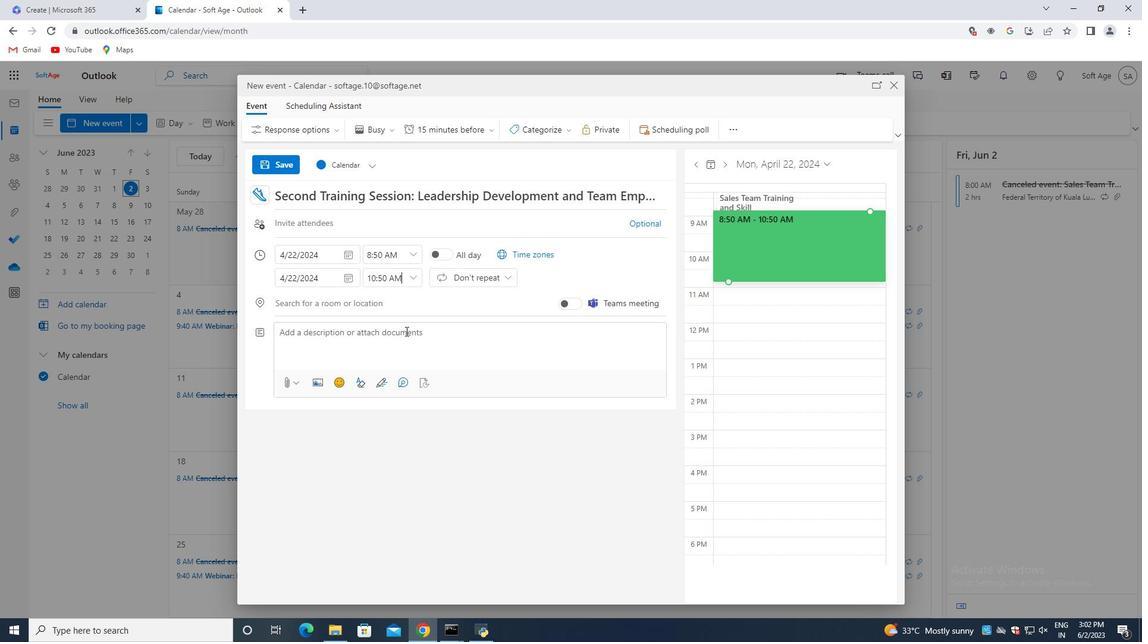 
Action: Mouse pressed left at (404, 331)
Screenshot: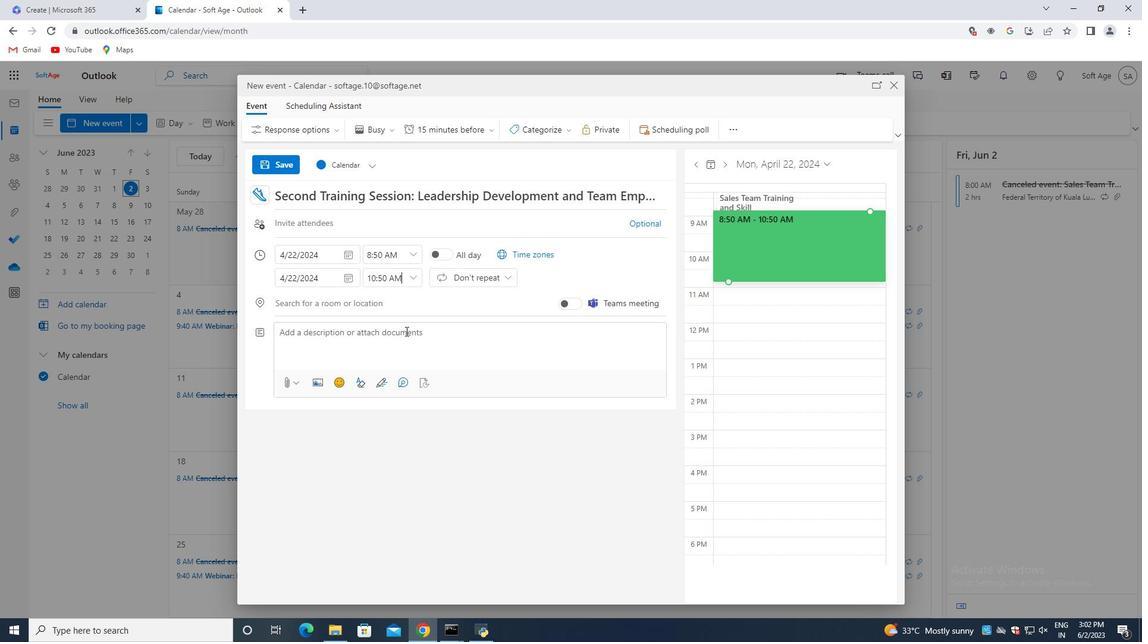 
Action: Key pressed <Key.backspace><Key.shift>The<Key.space>employee<Key.space>and<Key.space>the<Key.space>supervisor<Key.space>will<Key.space>collaboratively<Key.space>develop<Key.space>an<Key.space>action<Key.space>plan<Key.space>outlining<Key.space>the<Key.space>steps<Key.space>and<Key.space>strategies<Key.space>necessary<Key.space>for<Key.space>improvement.<Key.space><Key.shift>This<Key.space>plan<Key.space>may<Key.space>include<Key.space>specific<Key.space>tasks,<Key.space>training<Key.space>or<Key.space>development<Key.space>opportub<Key.backspace>nities,<Key.space>resources,<Key.space>and<Key.space>support<Key.space>system<Key.space><Key.backspace>s<Key.space>yo<Key.space>aid<Key.space>in<Key.space>the<Key.space>
Screenshot: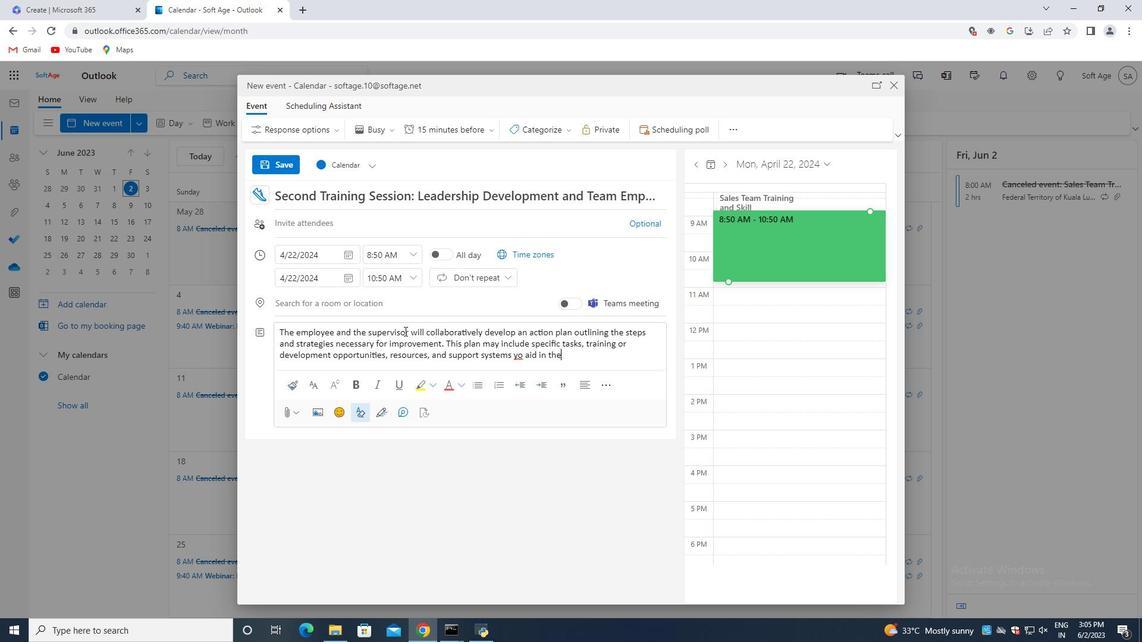
Action: Mouse moved to (520, 358)
Screenshot: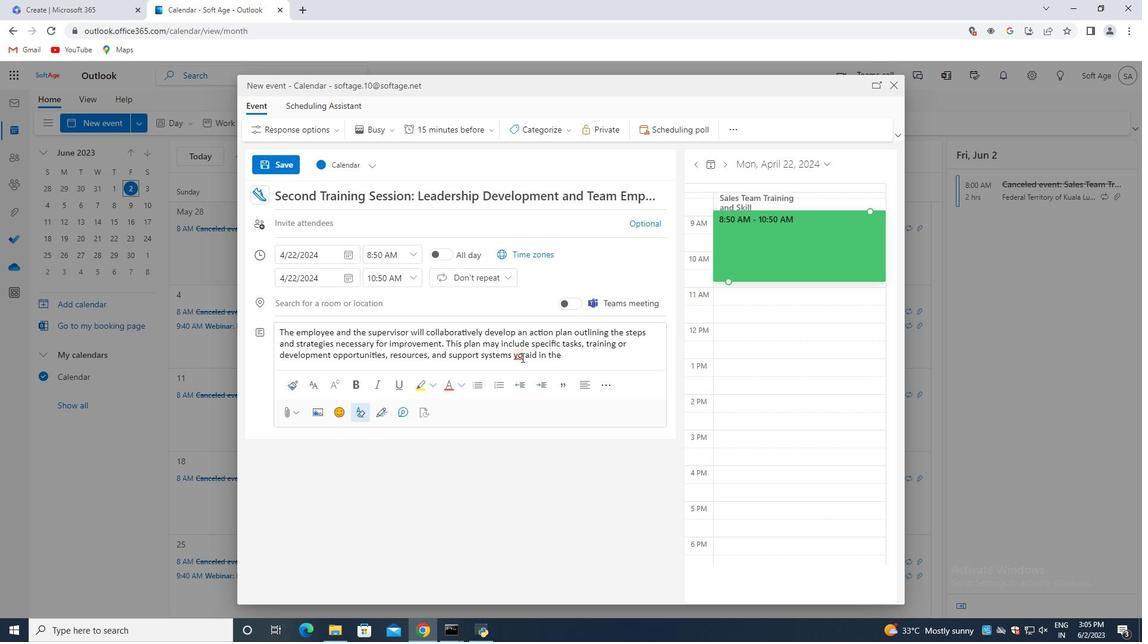 
Action: Mouse pressed left at (520, 358)
Screenshot: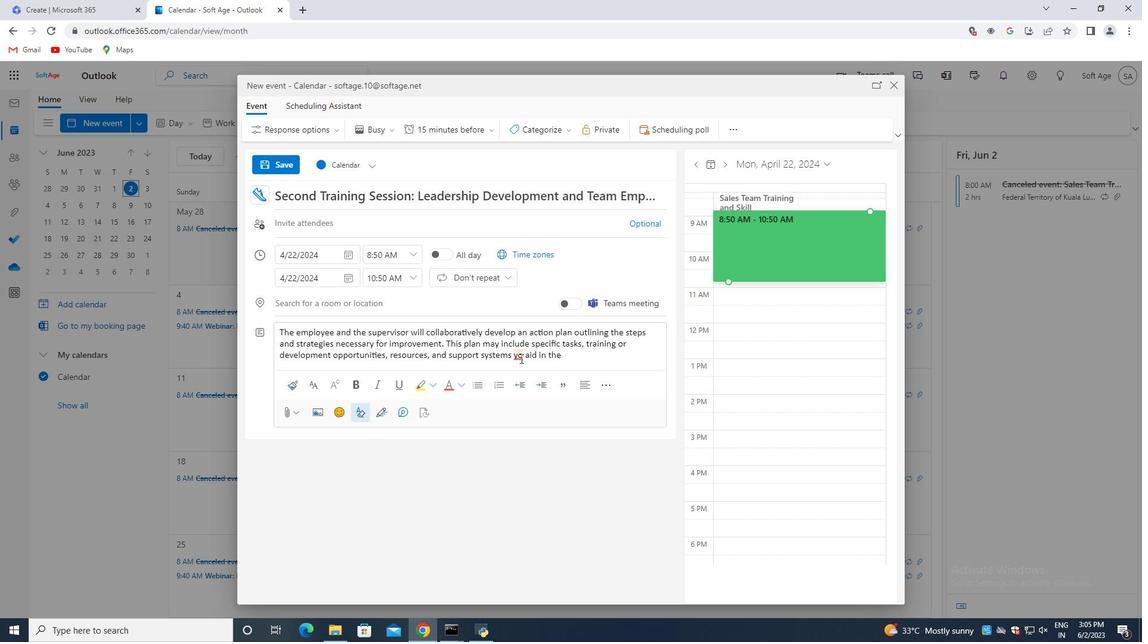 
Action: Mouse moved to (522, 364)
Screenshot: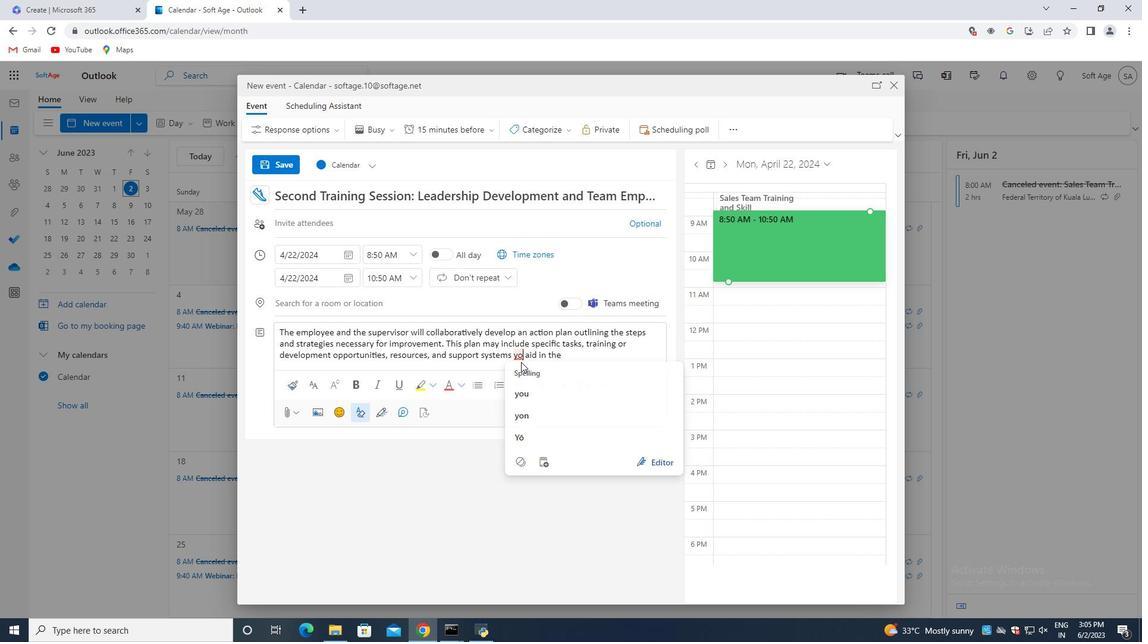 
Action: Key pressed u
Screenshot: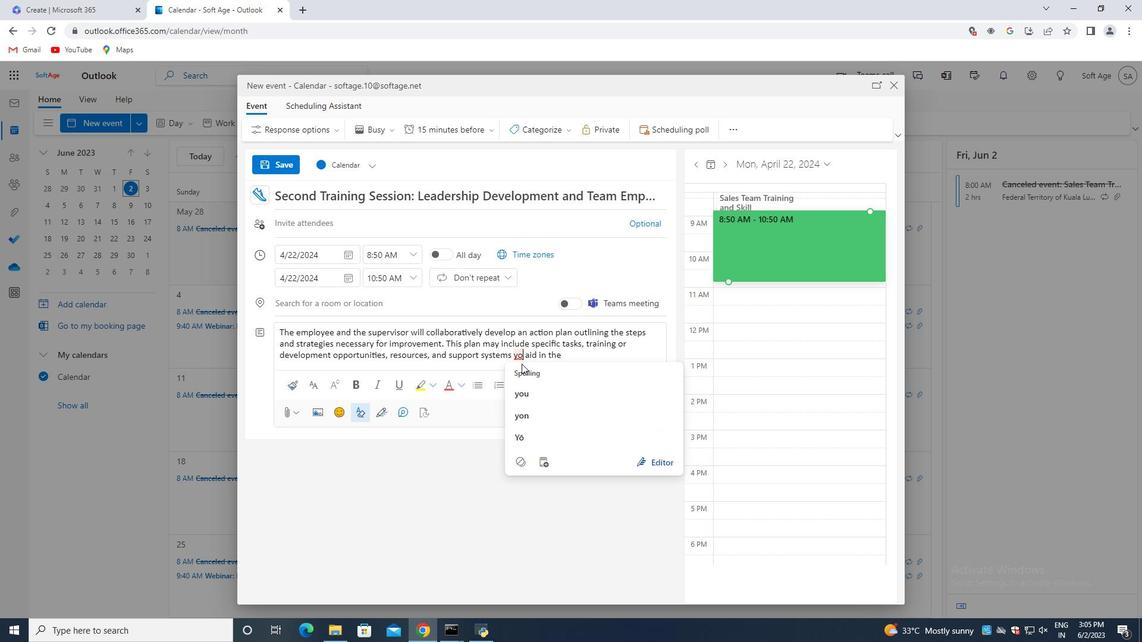 
Action: Mouse moved to (529, 367)
Screenshot: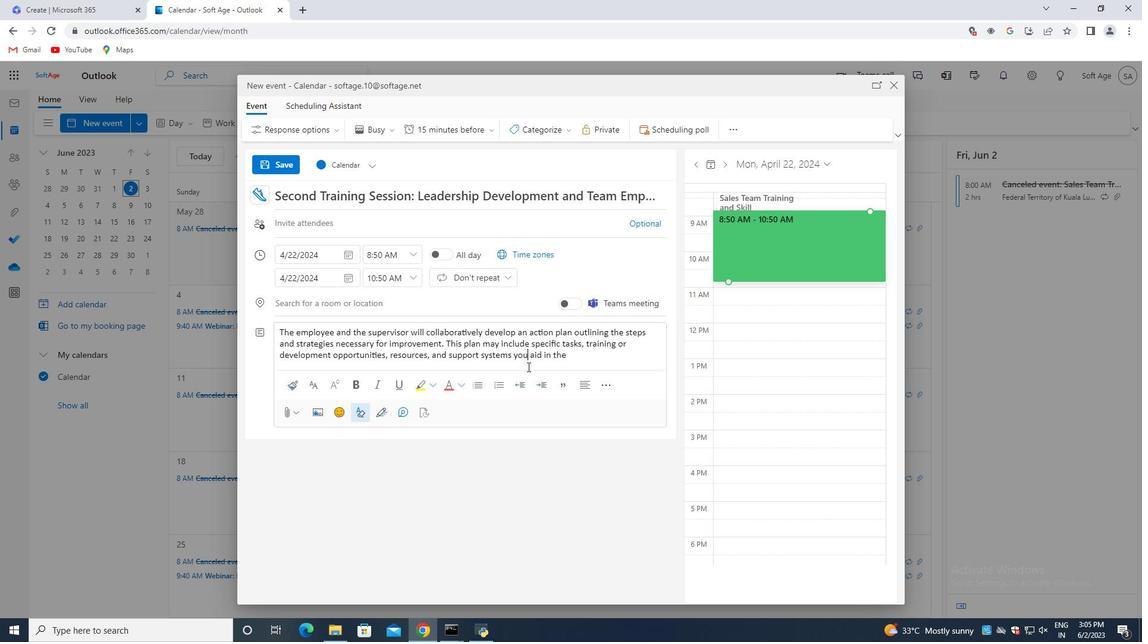 
Action: Key pressed <Key.backspace><Key.backspace><Key.backspace>to
Screenshot: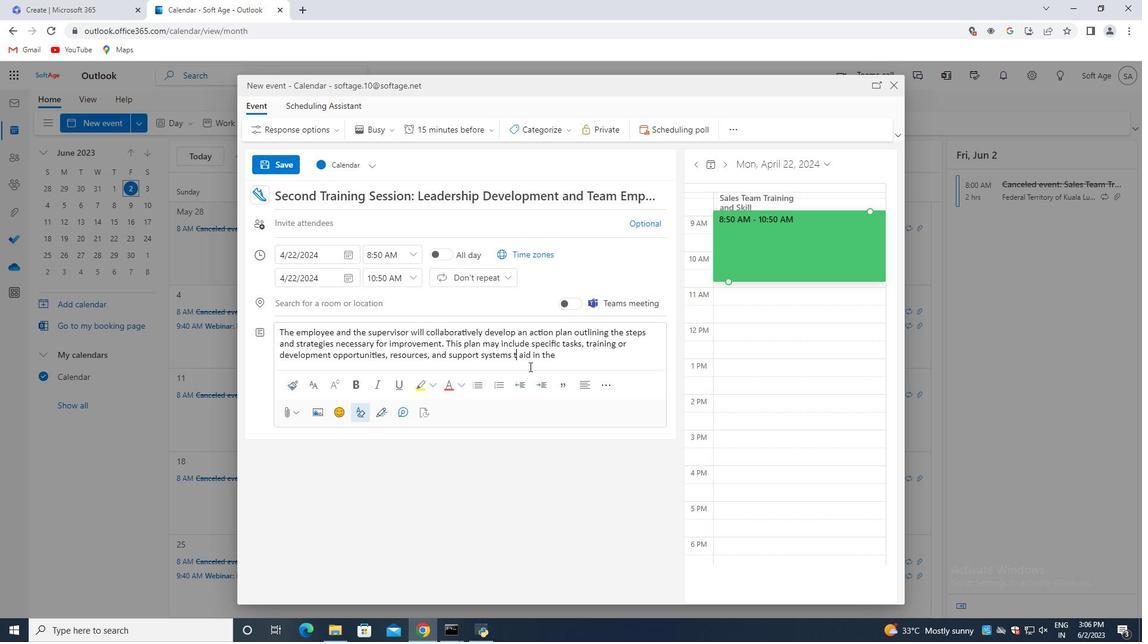 
Action: Mouse moved to (563, 352)
Screenshot: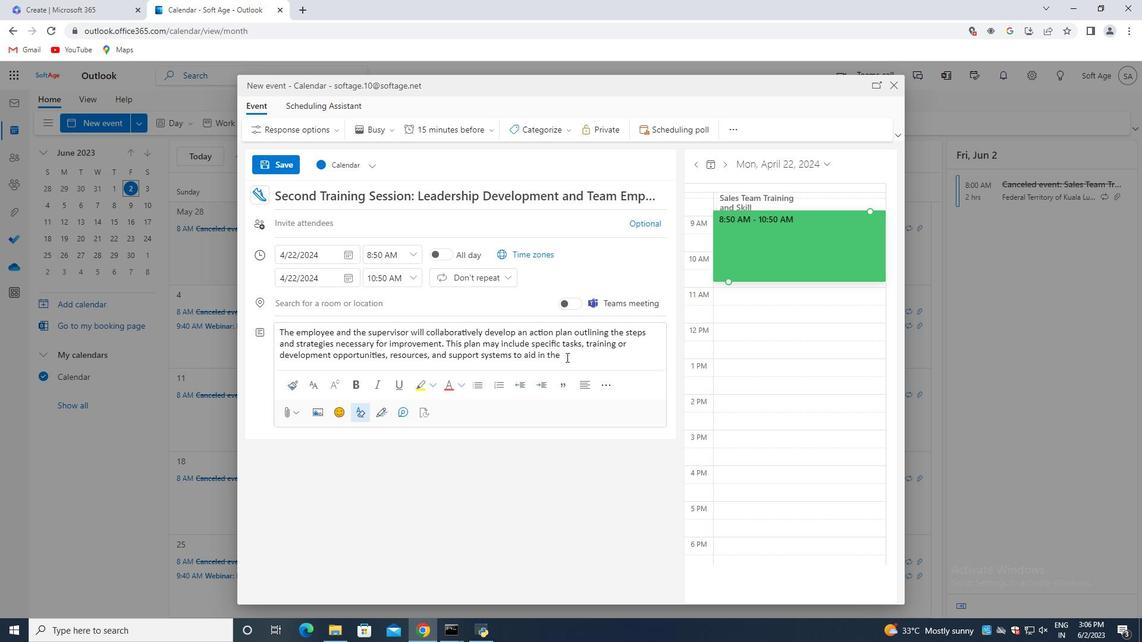 
Action: Mouse pressed left at (563, 352)
Screenshot: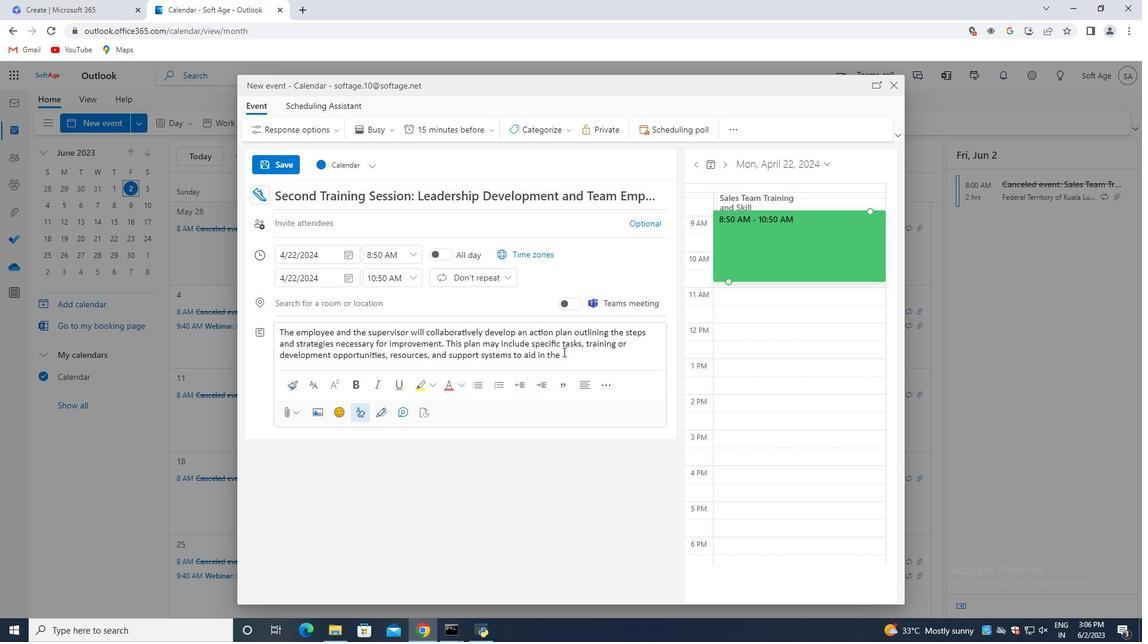 
Action: Key pressed employee's<Key.space>growth<Key.space>and<Key.space>progress.
Screenshot: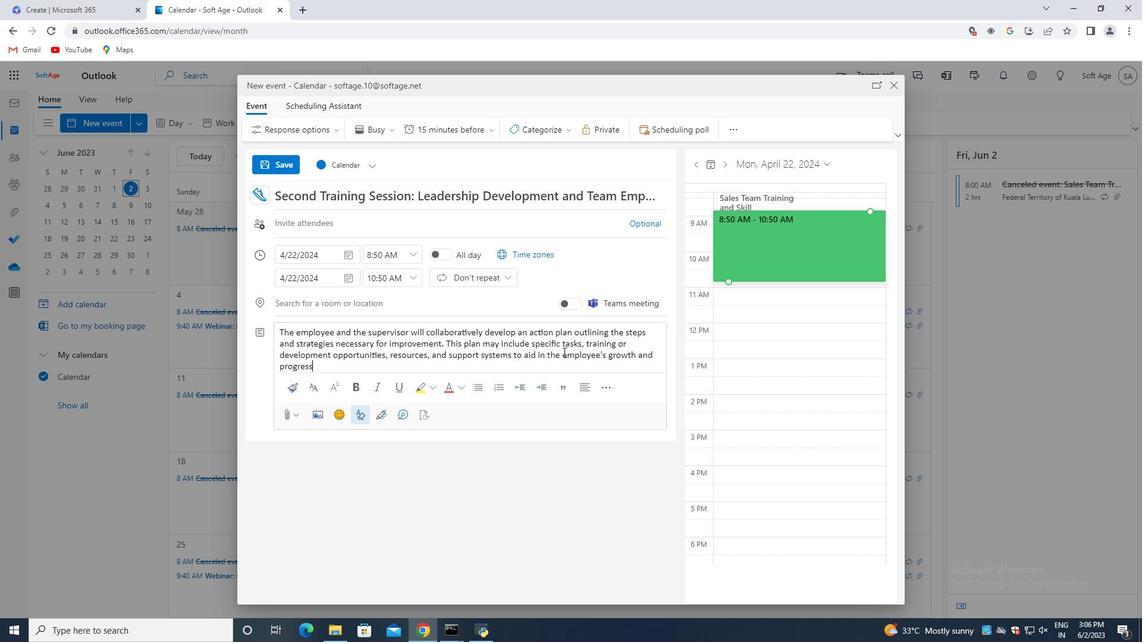 
Action: Mouse moved to (530, 126)
Screenshot: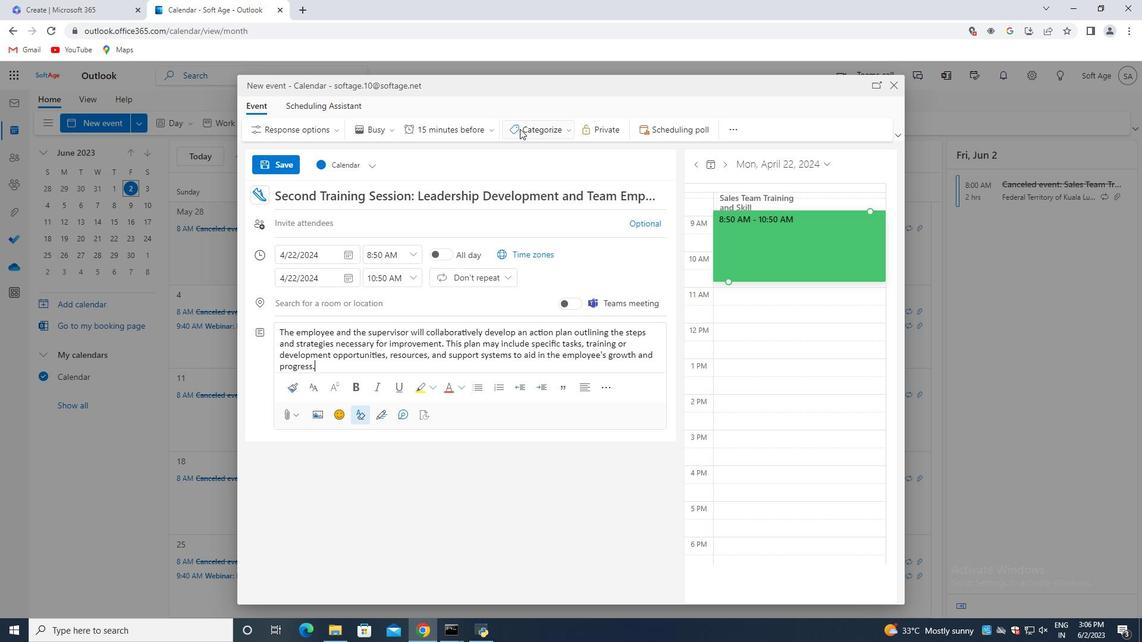 
Action: Mouse pressed left at (529, 126)
Screenshot: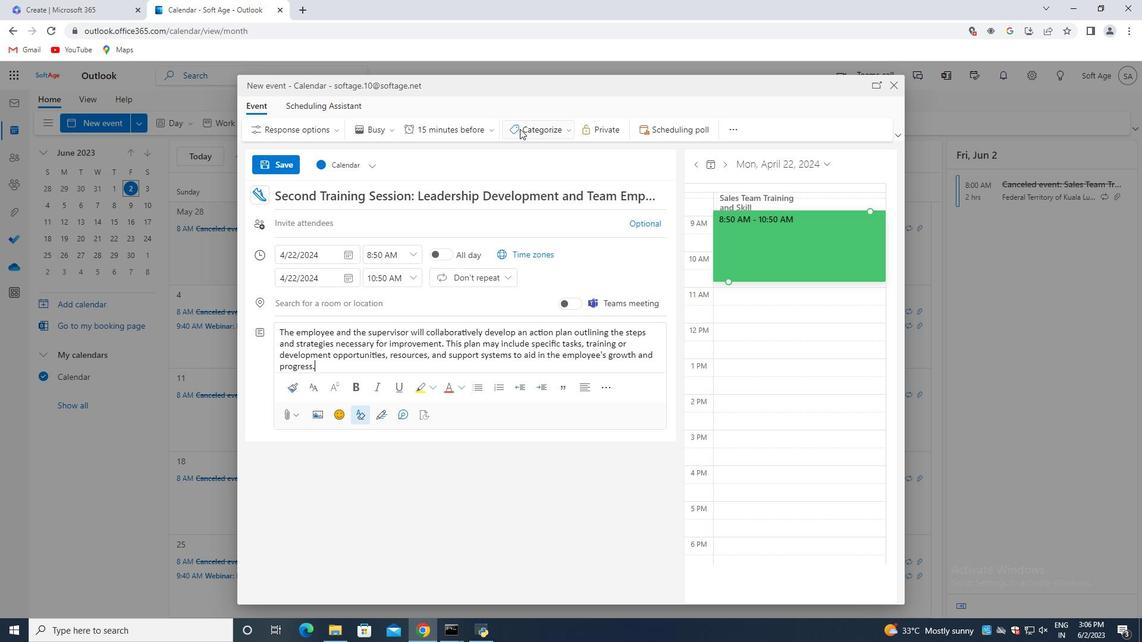 
Action: Mouse moved to (555, 265)
Screenshot: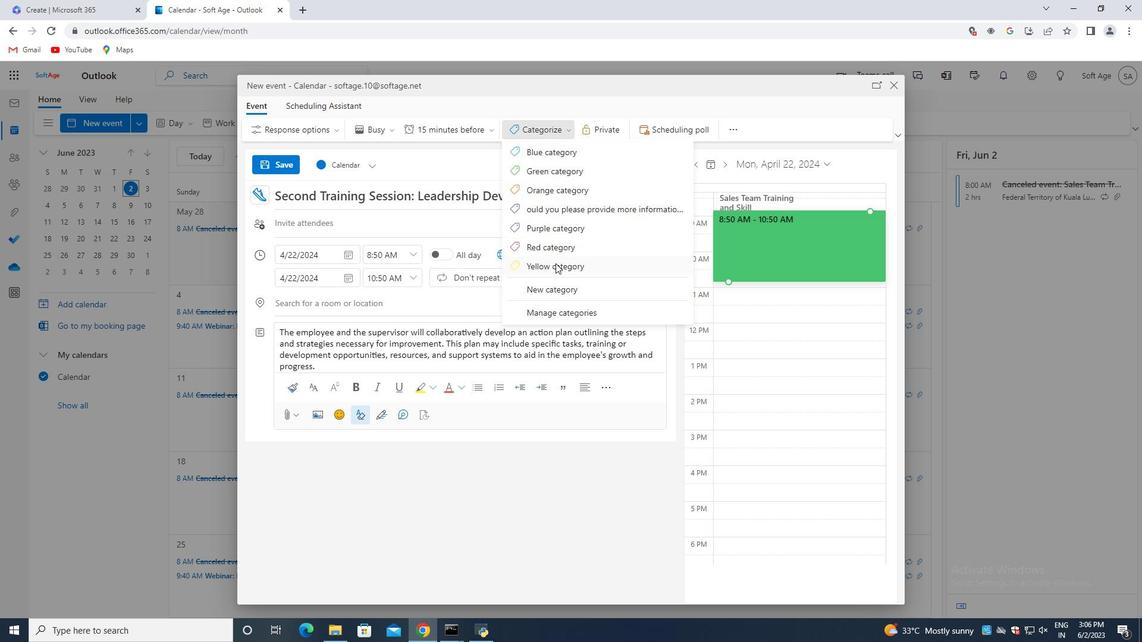 
Action: Mouse pressed left at (555, 265)
Screenshot: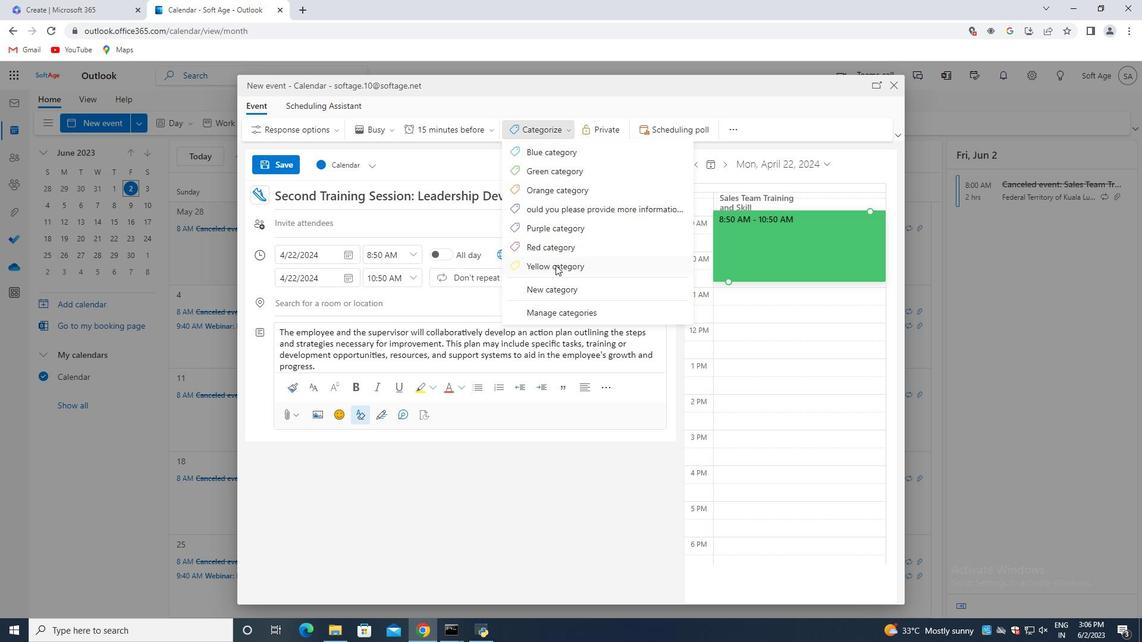 
Action: Mouse moved to (327, 305)
Screenshot: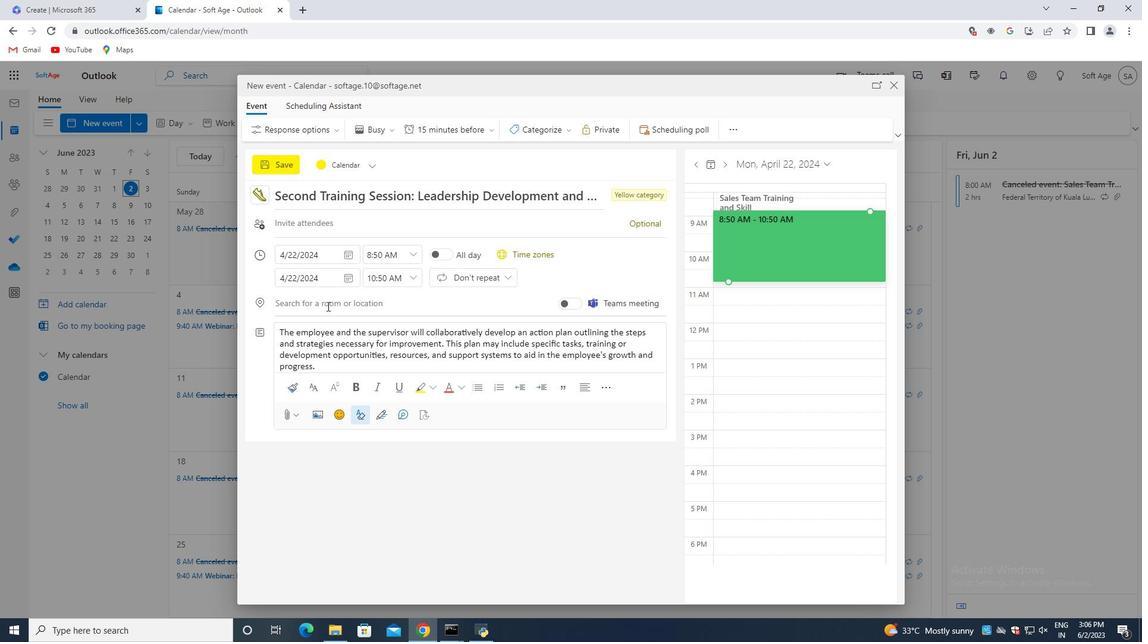 
Action: Mouse pressed left at (327, 305)
Screenshot: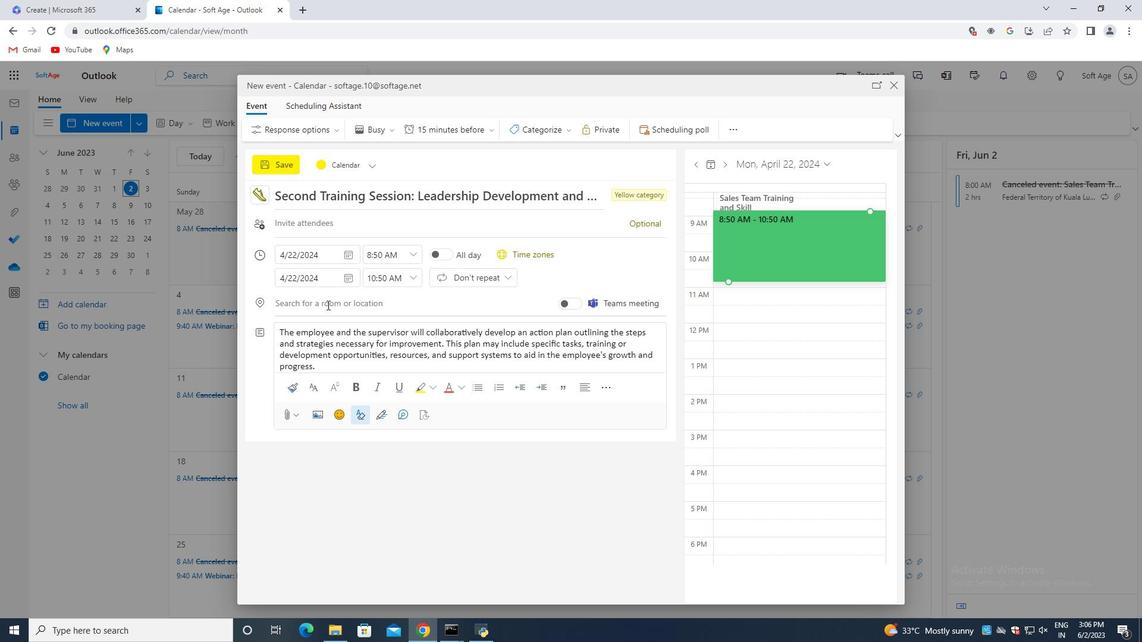 
Action: Key pressed 789<Key.space><Key.shift>The<Key.space><Key.shift>Walk<Key.space>at<Key.space><Key.shift>JBR,<Key.space><Key.shift>Dubai,<Key.space><Key.shift><Key.shift><Key.shift><Key.shift><Key.shift><Key.shift><Key.shift><Key.shift><Key.shift><Key.shift>UAE
Screenshot: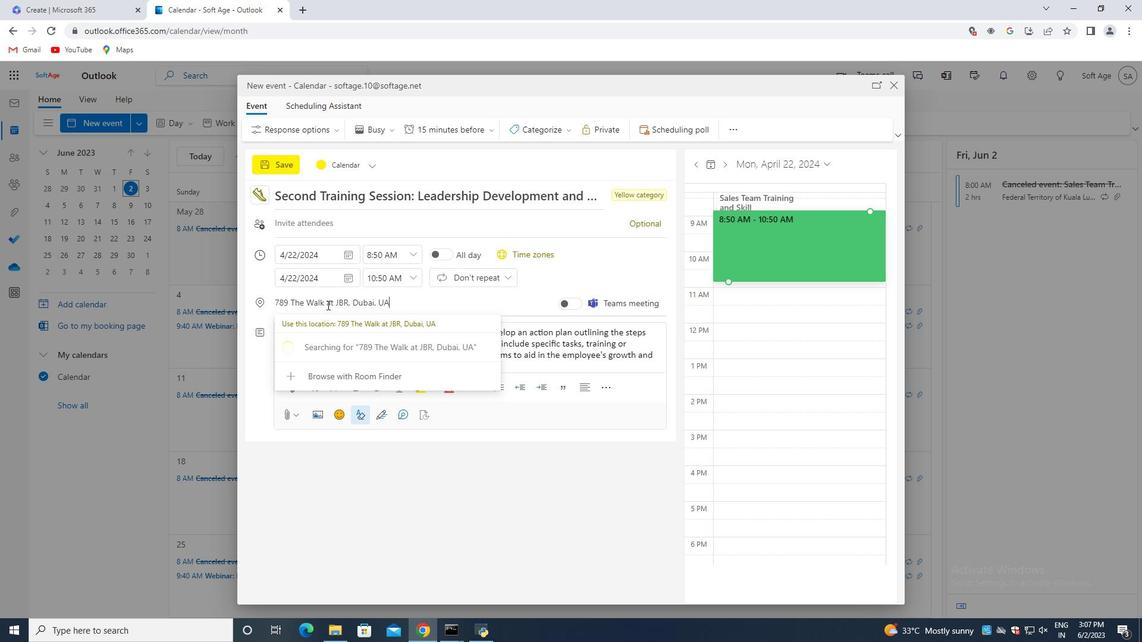 
Action: Mouse moved to (430, 326)
Screenshot: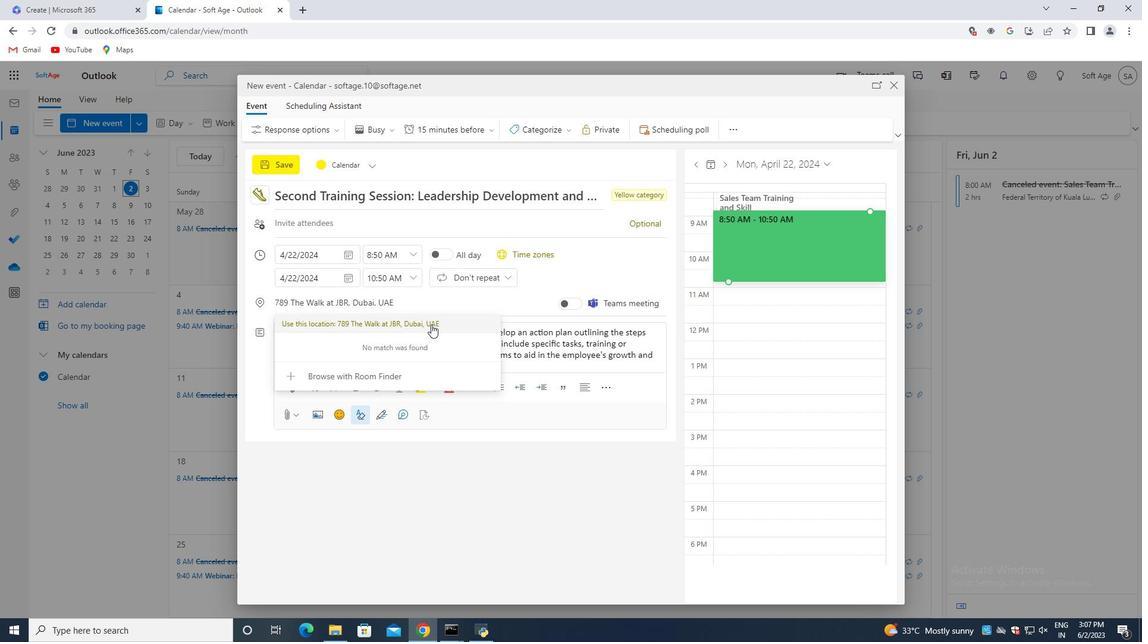 
Action: Mouse pressed left at (430, 326)
Screenshot: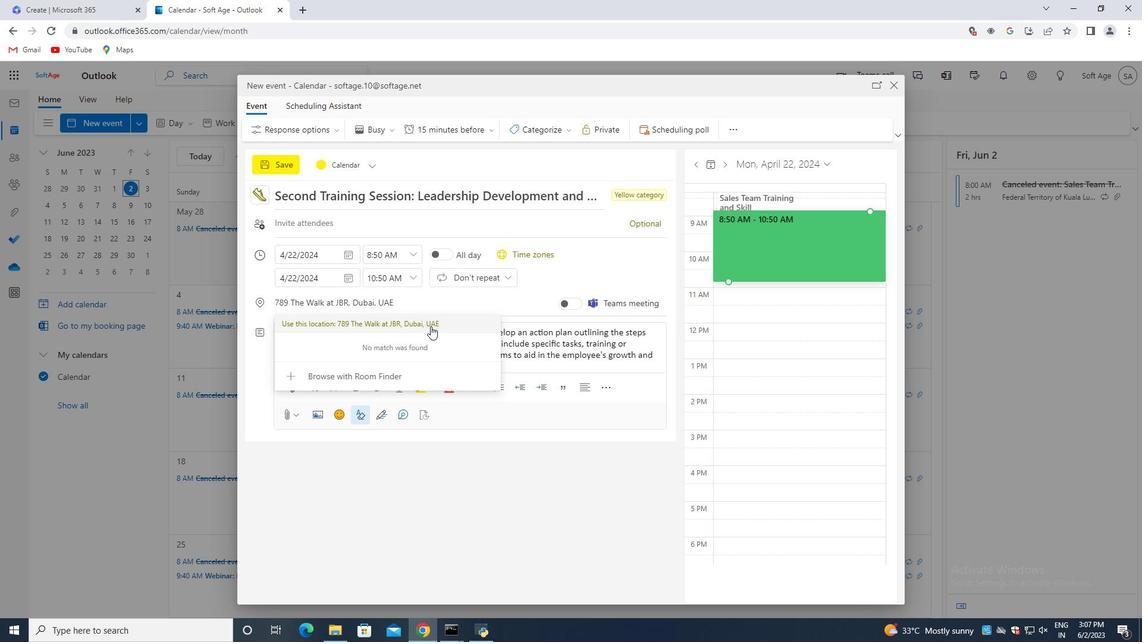 
Action: Mouse moved to (354, 219)
Screenshot: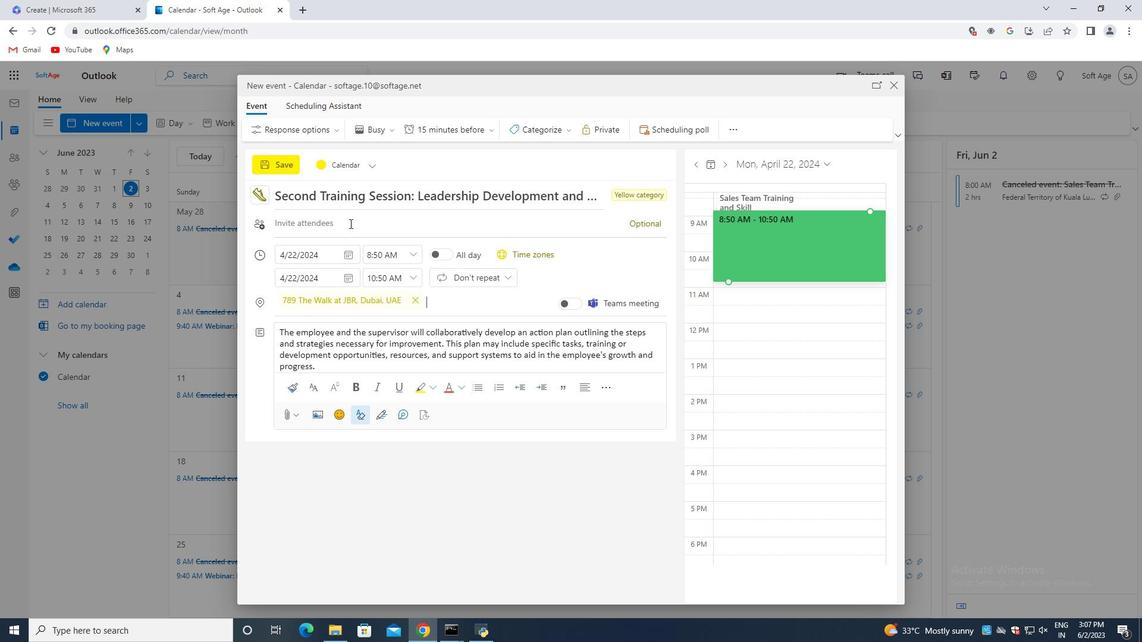 
Action: Mouse pressed left at (354, 219)
Screenshot: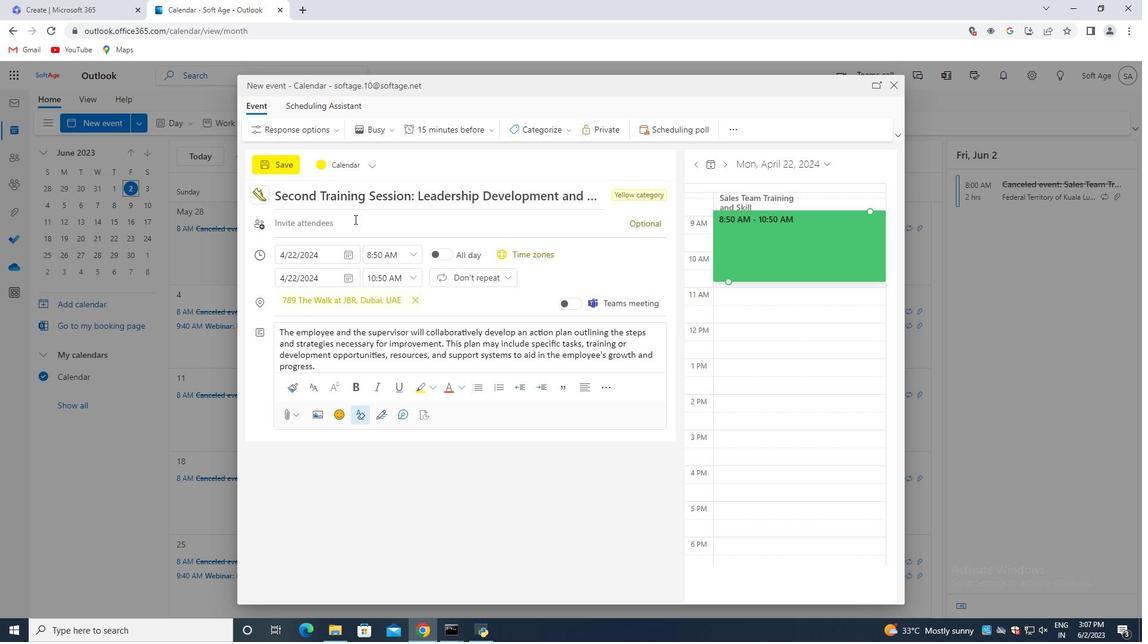 
Action: Key pressed softage.8<Key.shift>@softage.net<Key.enter>softage.1<Key.shift>@softage.net
Screenshot: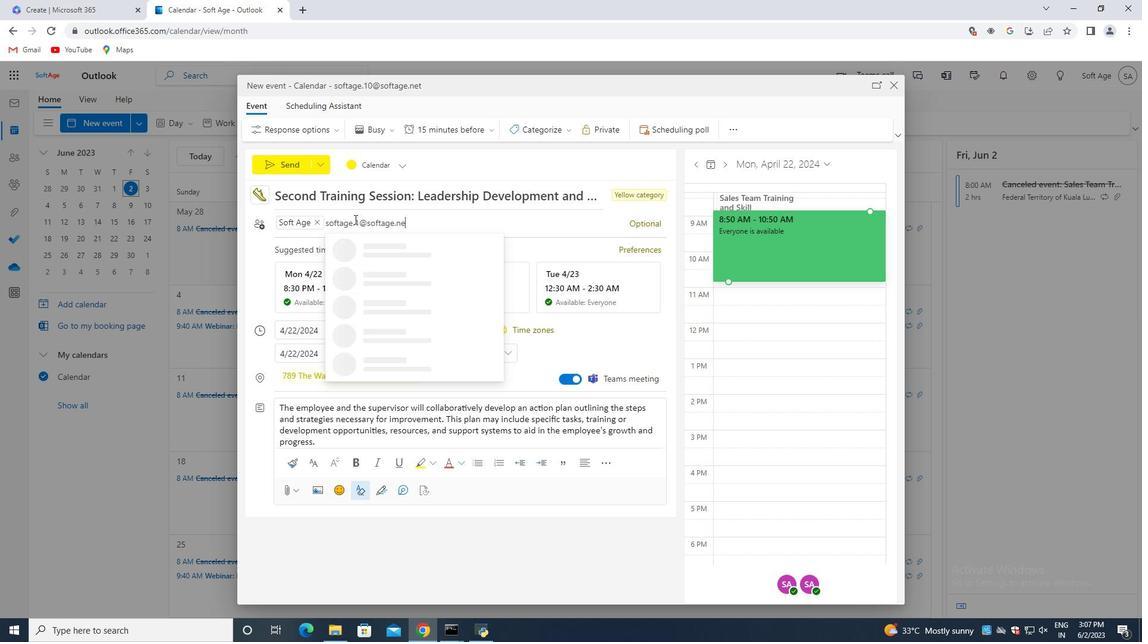 
Action: Mouse moved to (432, 246)
Screenshot: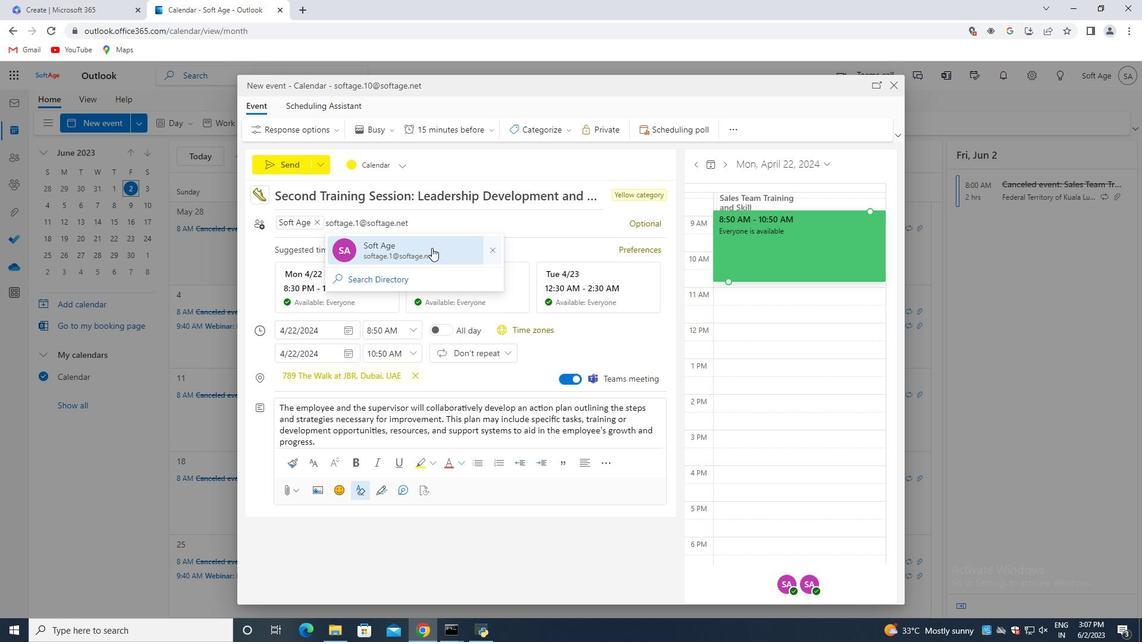 
Action: Mouse pressed left at (432, 246)
Screenshot: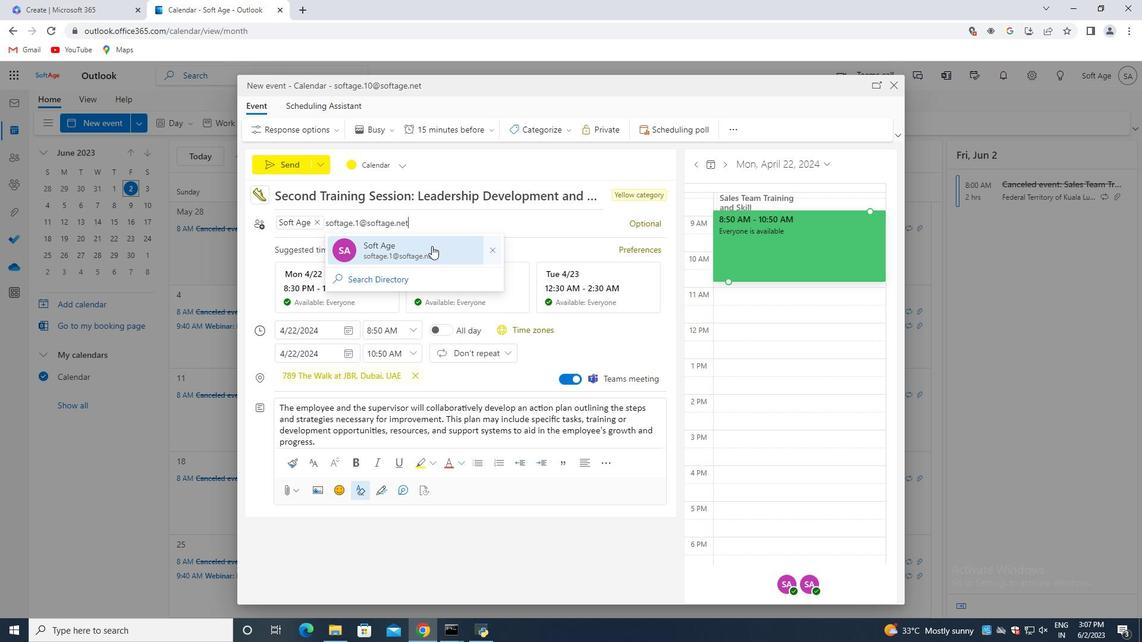 
Action: Mouse moved to (457, 130)
Screenshot: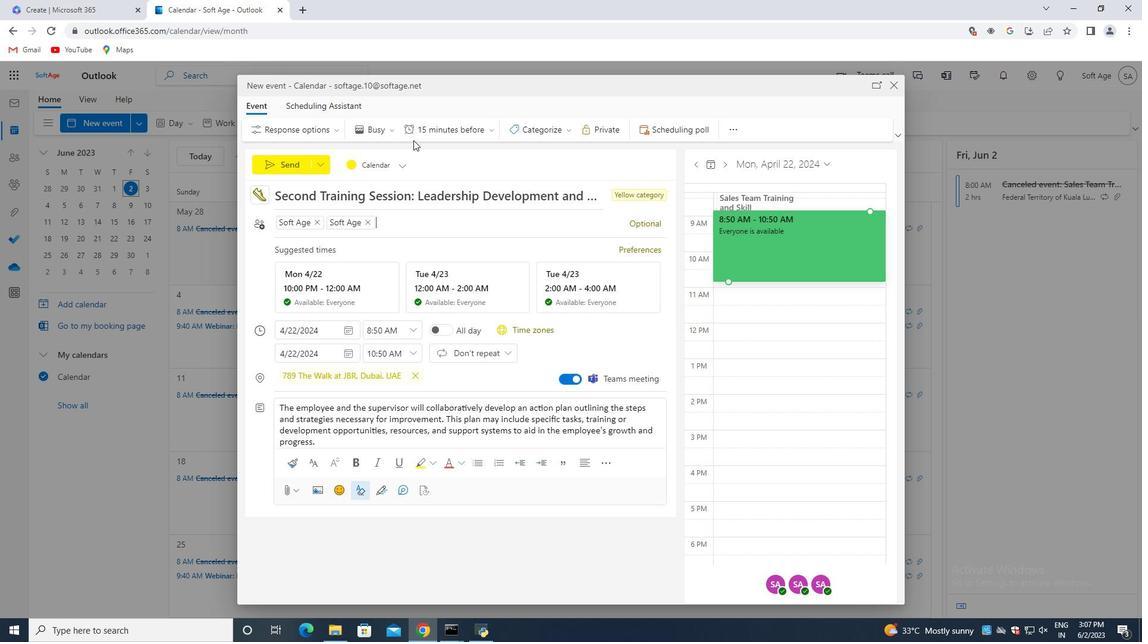 
Action: Mouse pressed left at (457, 130)
Screenshot: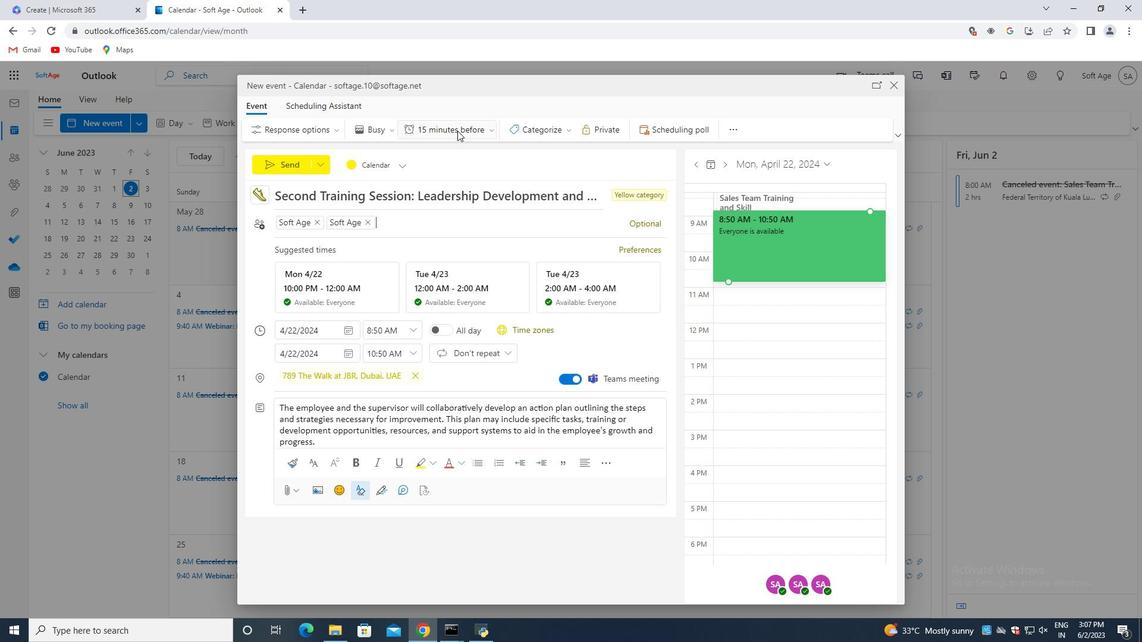 
Action: Mouse moved to (449, 175)
Screenshot: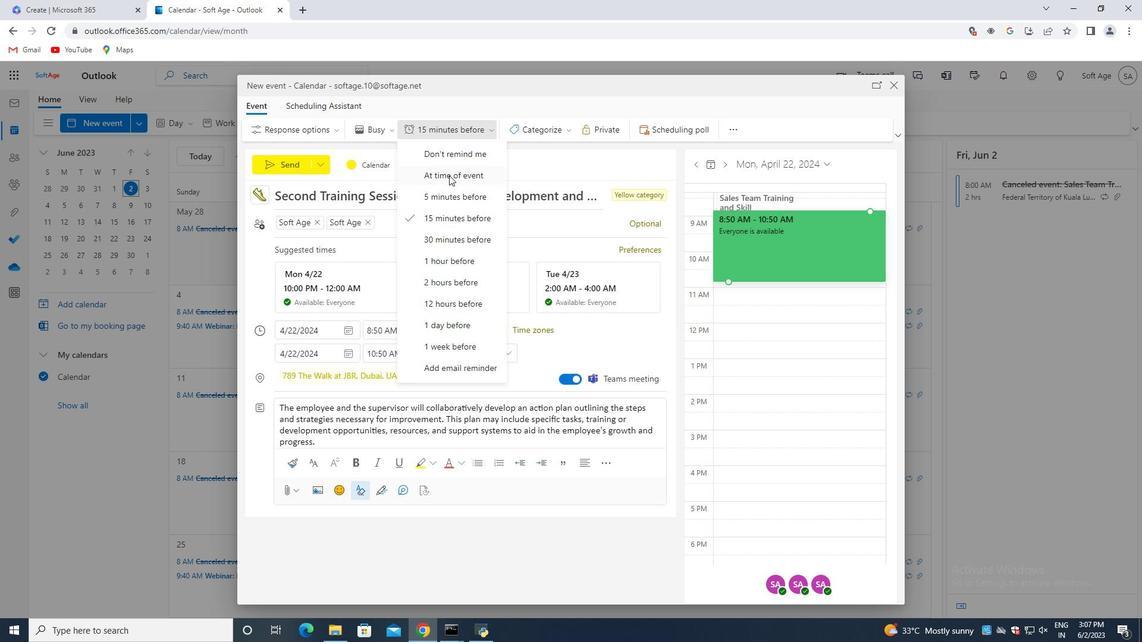 
Action: Mouse pressed left at (449, 175)
Screenshot: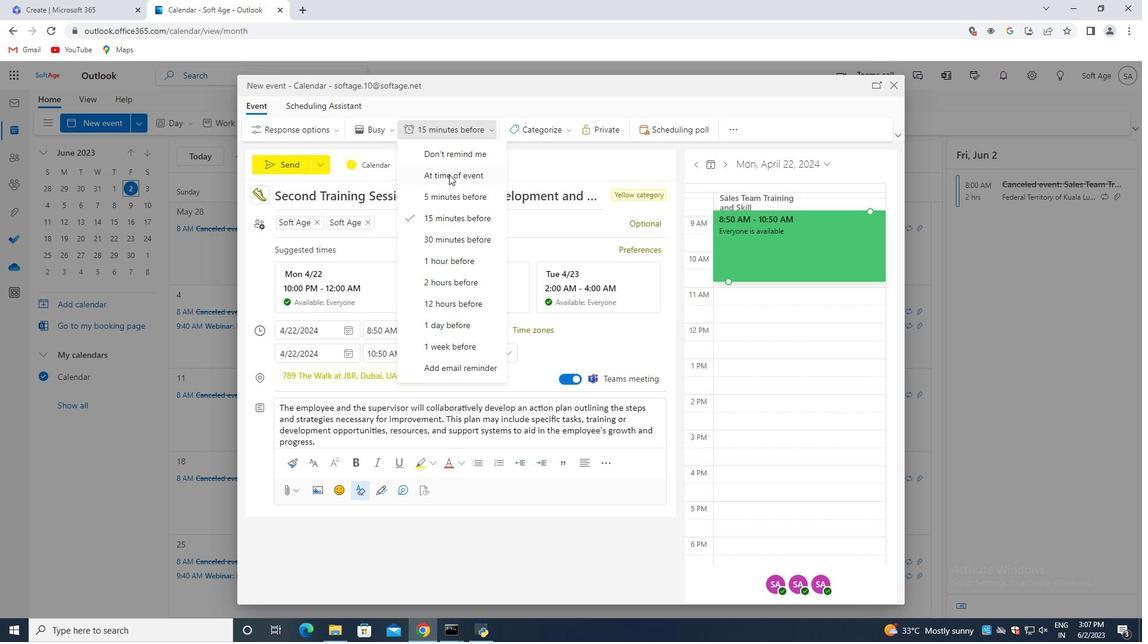 
Action: Mouse moved to (293, 161)
Screenshot: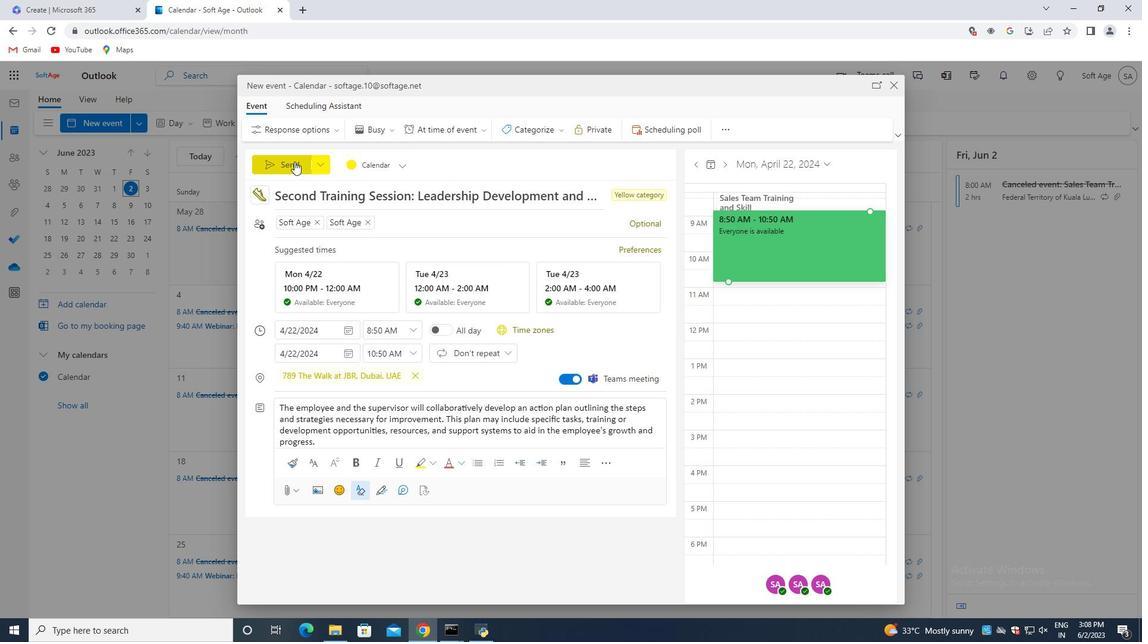 
Action: Mouse pressed left at (293, 161)
Screenshot: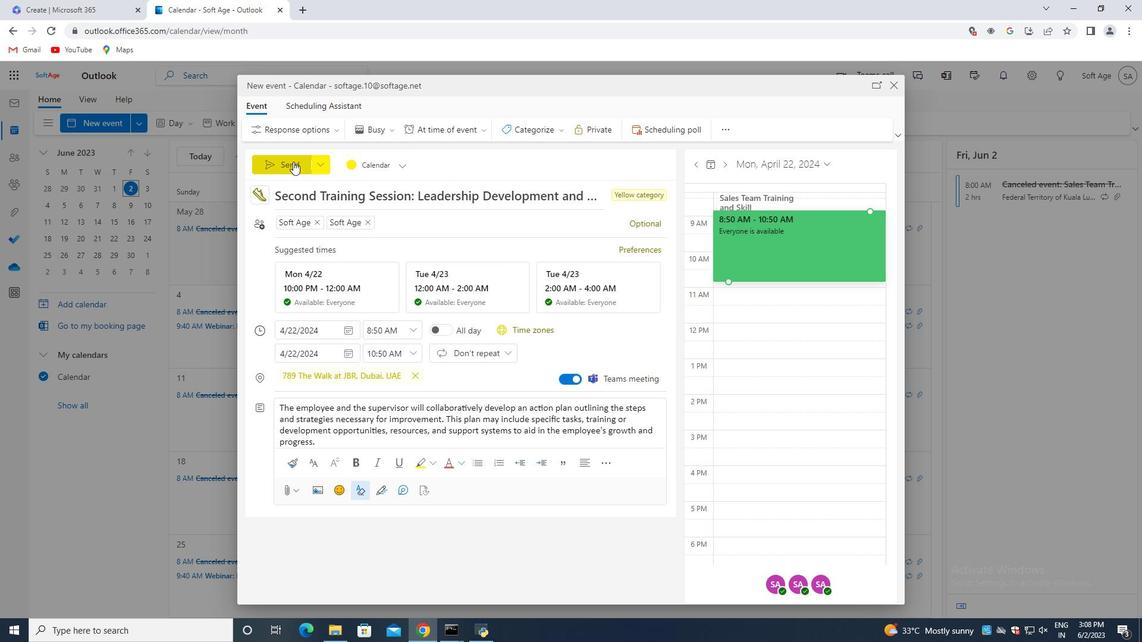 
